Task: Open Card Event Performance Review in Board Business Model Lean Startup Methodology Implementation to Workspace Contract Management and add a team member Softage.2@softage.net, a label Yellow, a checklist Poetry, an attachment from your google drive, a color Yellow and finally, add a card description 'Conduct performance review for team member' and a comment 'Given the potential impact of this task on our team workload, let us ensure that we have the necessary resources and support to execute it effectively.'. Add a start date 'Jan 06, 1900' with a due date 'Jan 13, 1900'
Action: Mouse moved to (71, 278)
Screenshot: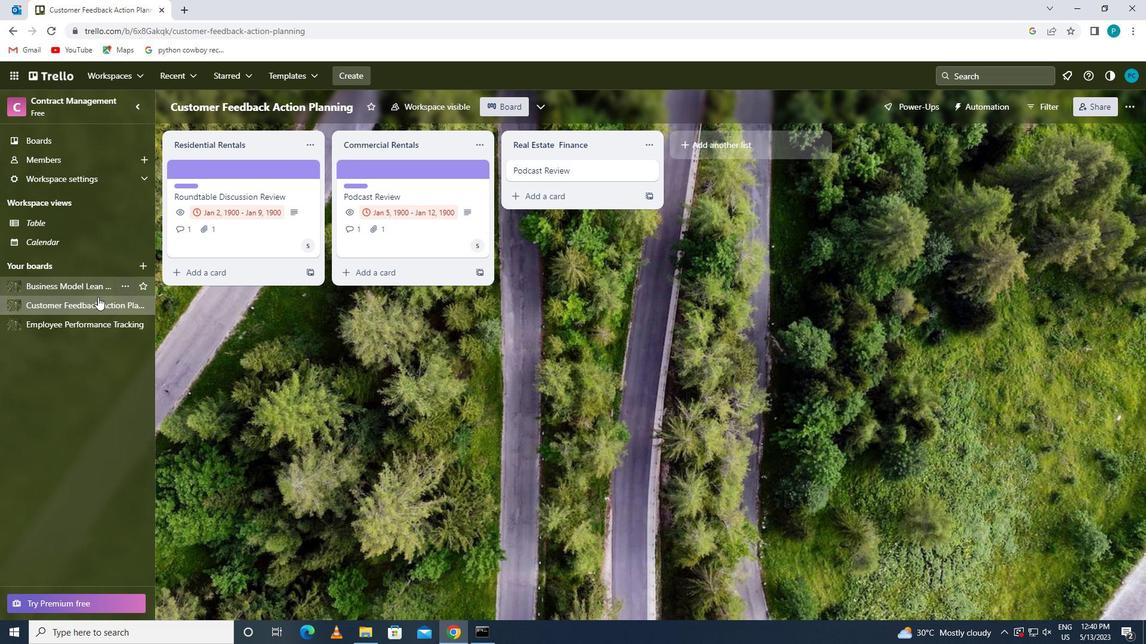 
Action: Mouse pressed left at (71, 278)
Screenshot: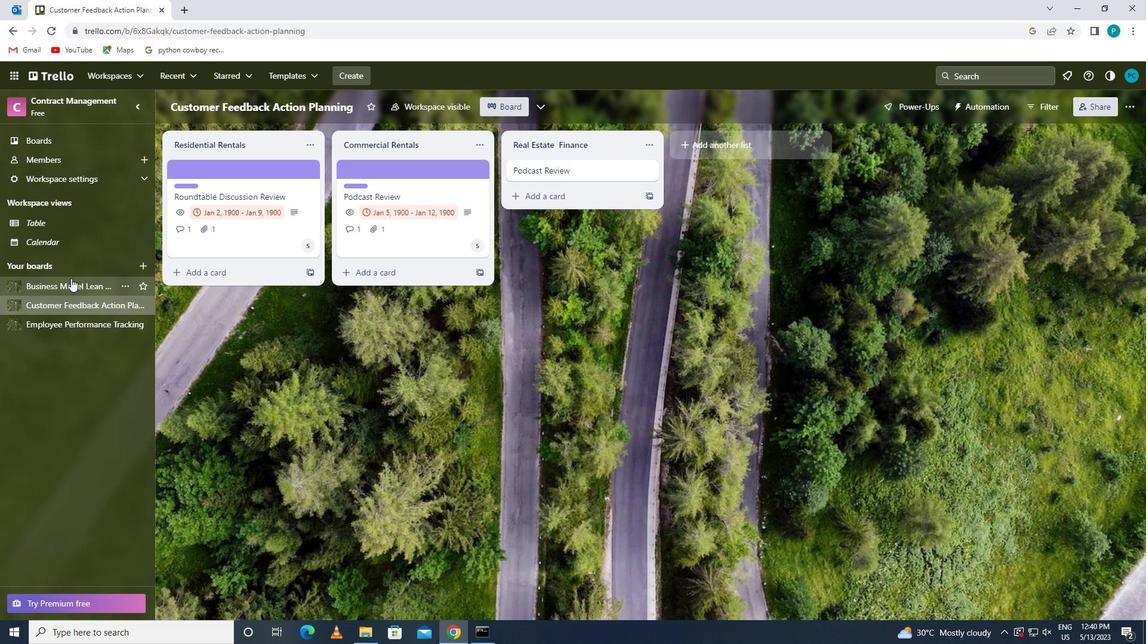 
Action: Mouse moved to (415, 173)
Screenshot: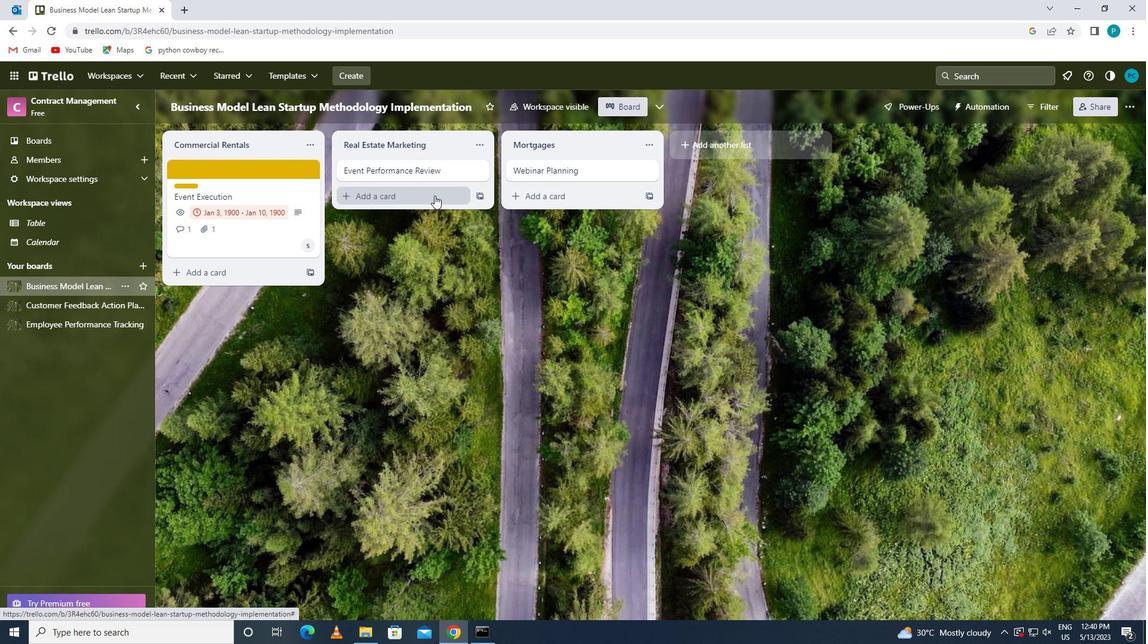 
Action: Mouse pressed left at (415, 173)
Screenshot: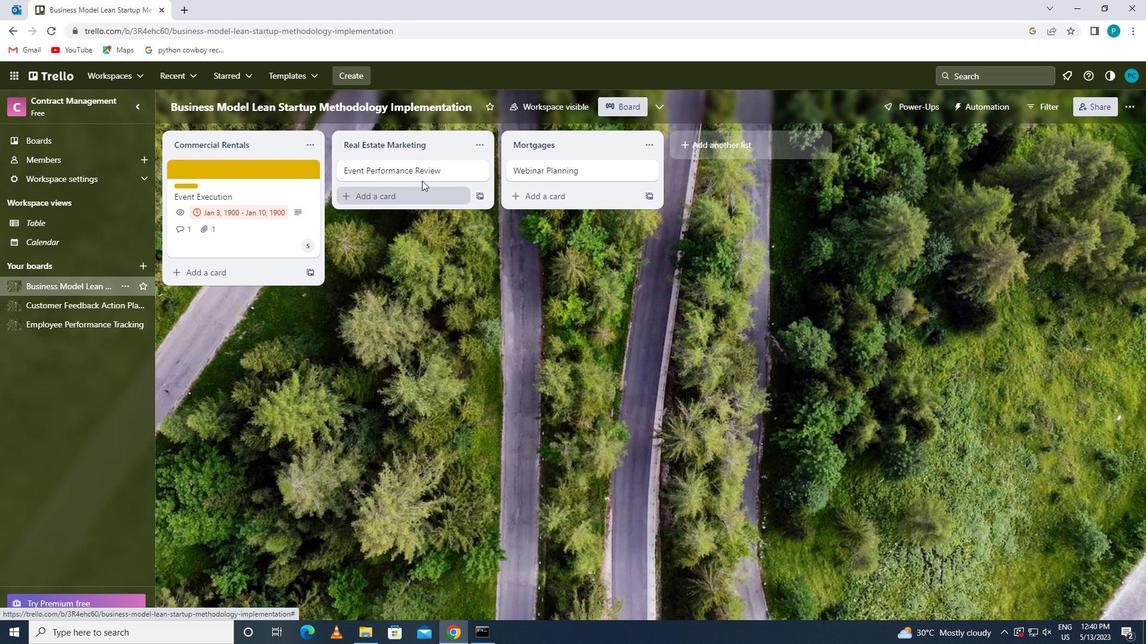 
Action: Mouse moved to (720, 214)
Screenshot: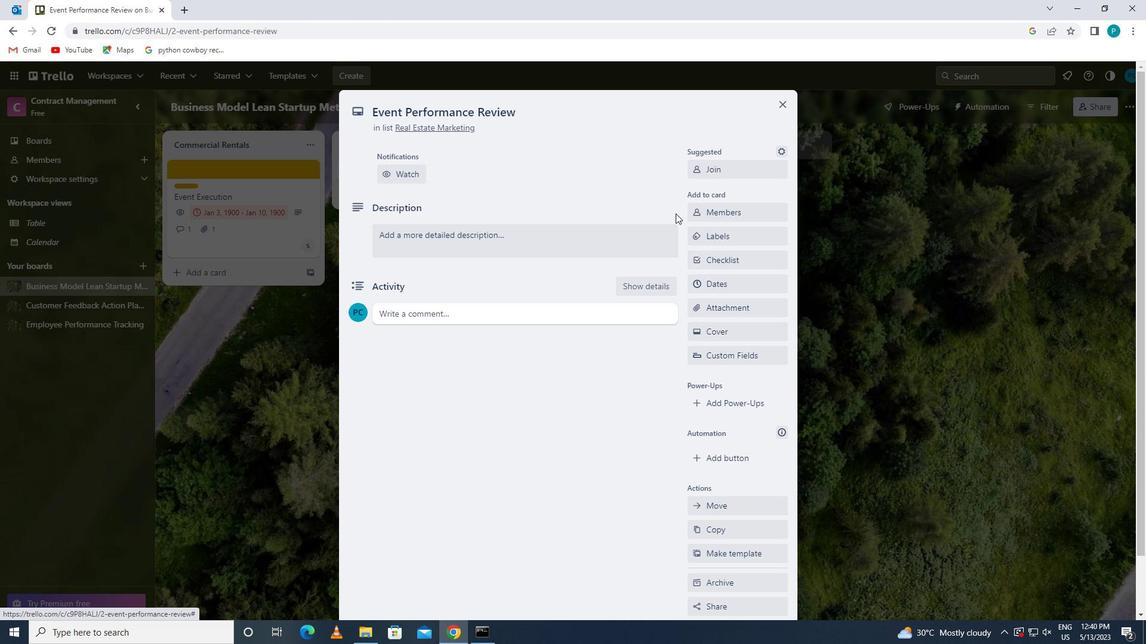 
Action: Mouse pressed left at (720, 214)
Screenshot: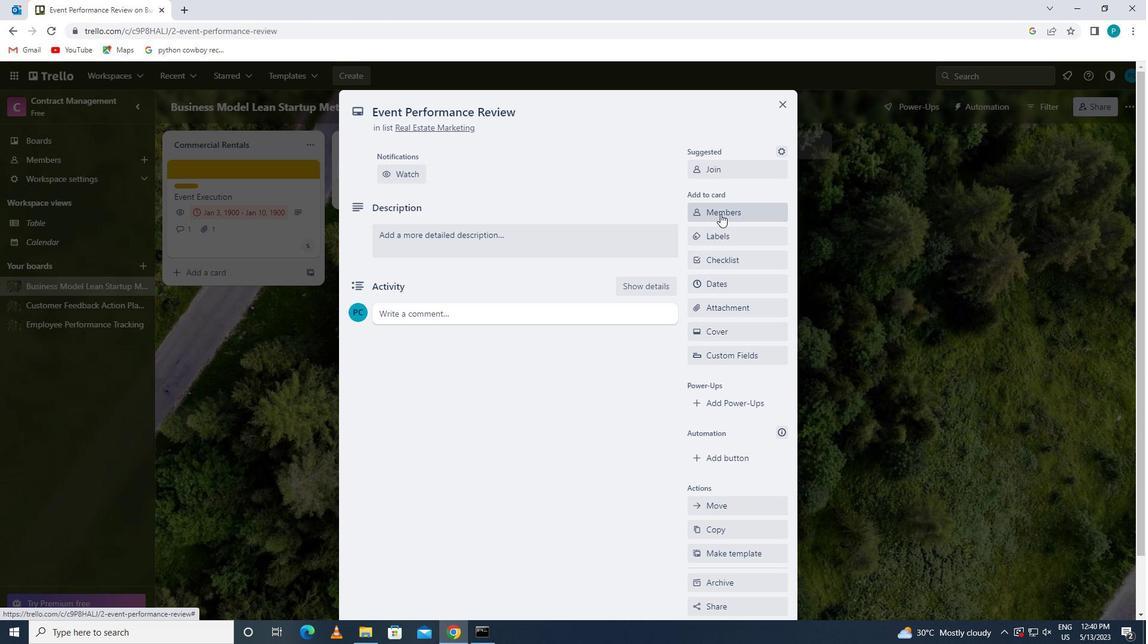 
Action: Key pressed <Key.caps_lock>s<Key.caps_lock>oftage.2
Screenshot: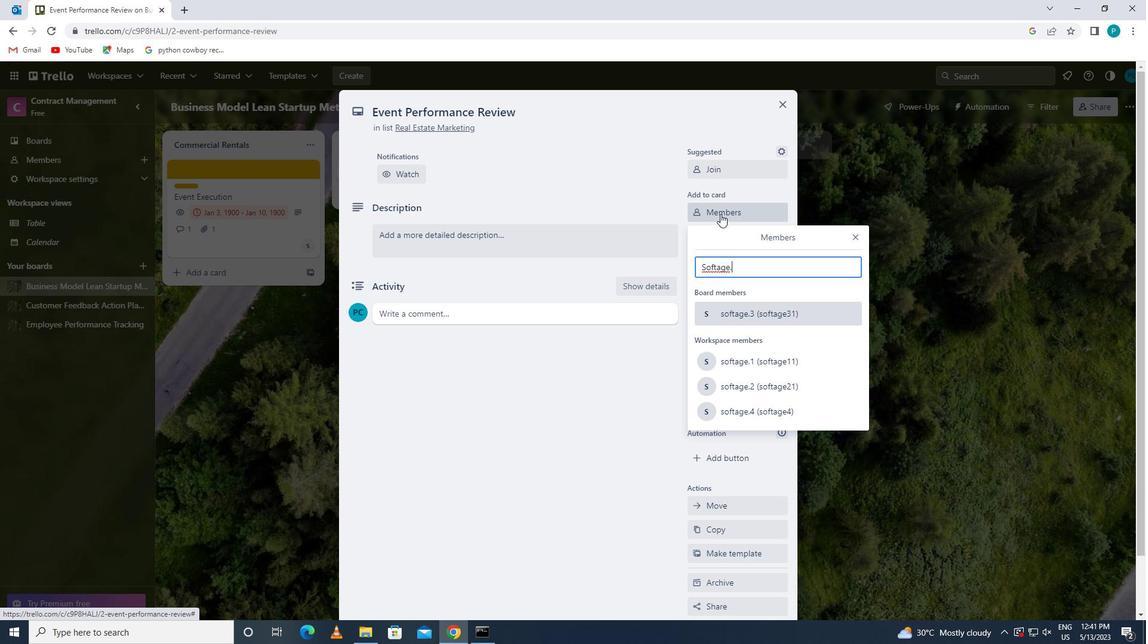 
Action: Mouse moved to (764, 375)
Screenshot: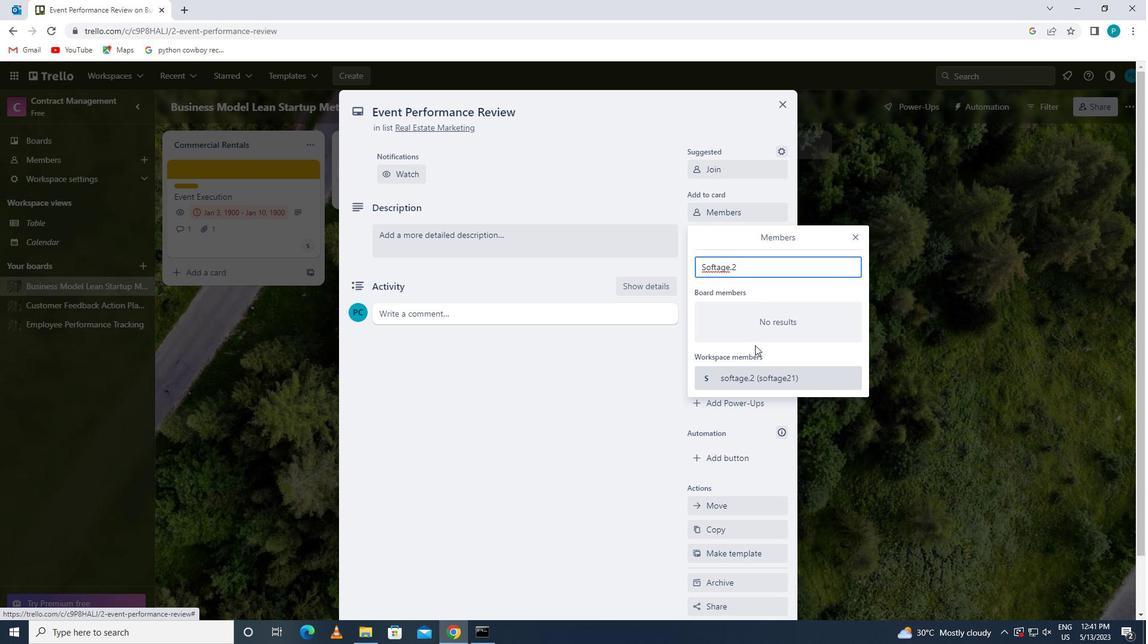 
Action: Mouse pressed left at (764, 375)
Screenshot: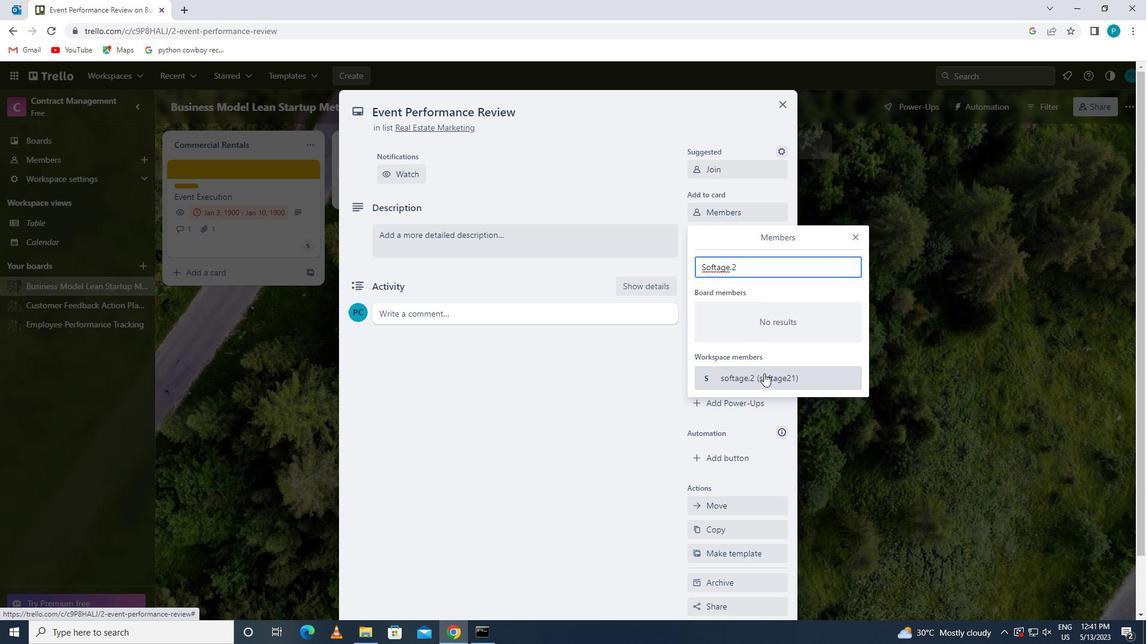 
Action: Mouse moved to (857, 232)
Screenshot: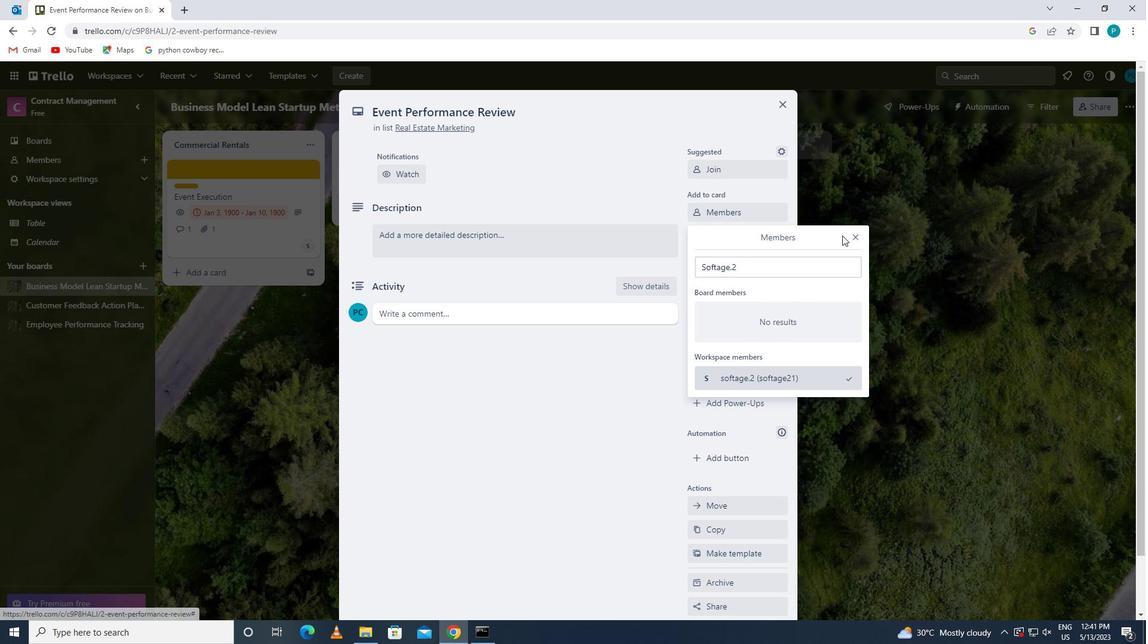 
Action: Mouse pressed left at (857, 232)
Screenshot: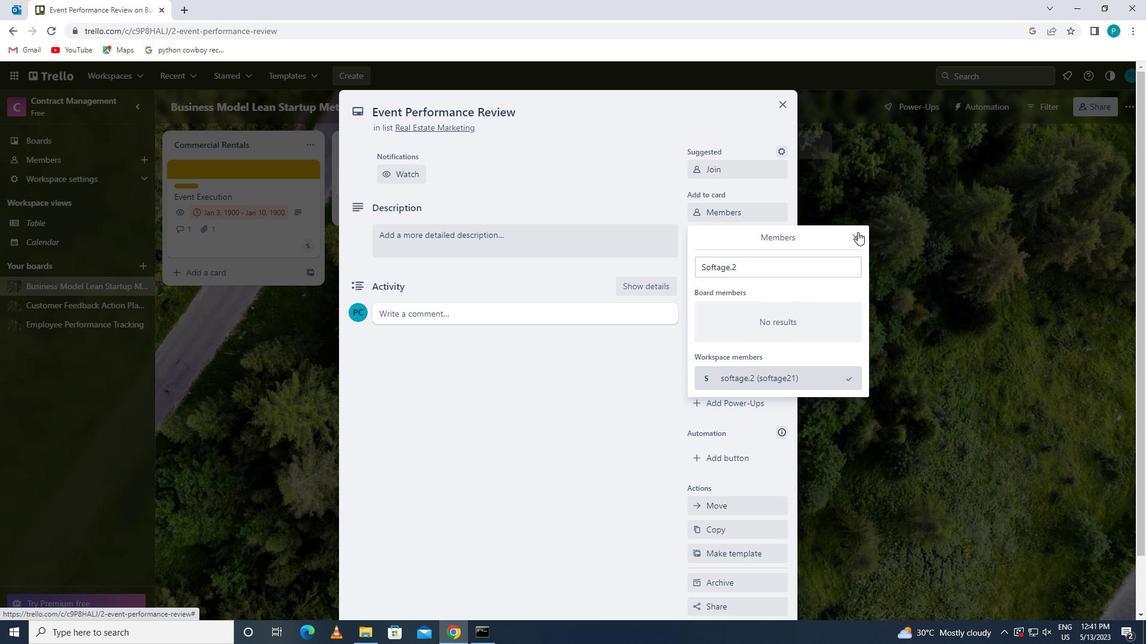 
Action: Mouse moved to (748, 235)
Screenshot: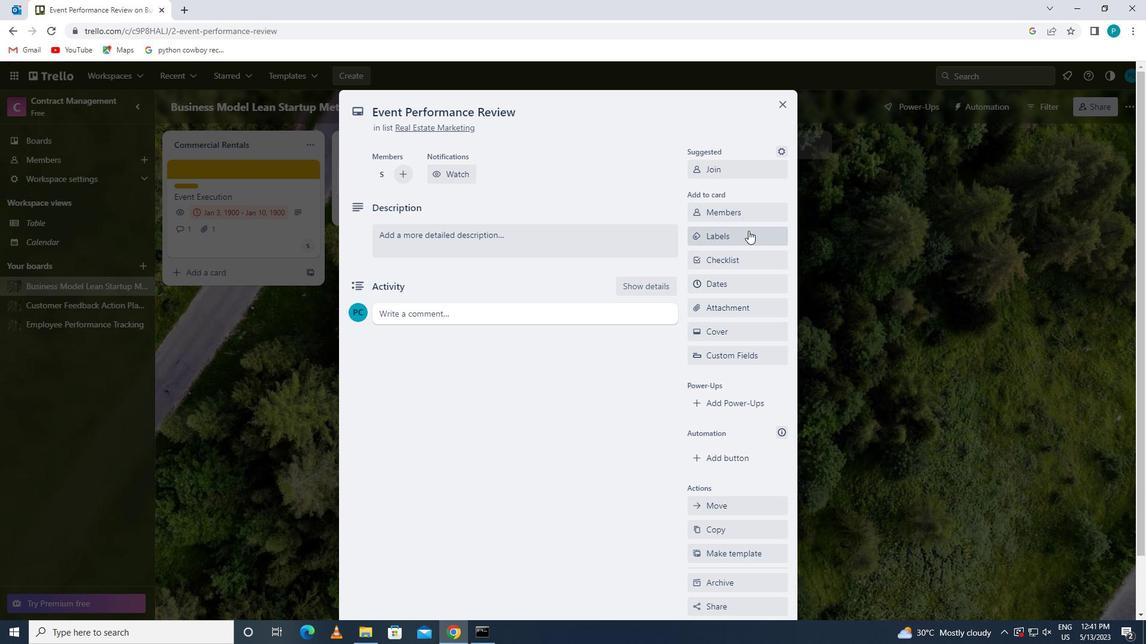 
Action: Mouse pressed left at (748, 235)
Screenshot: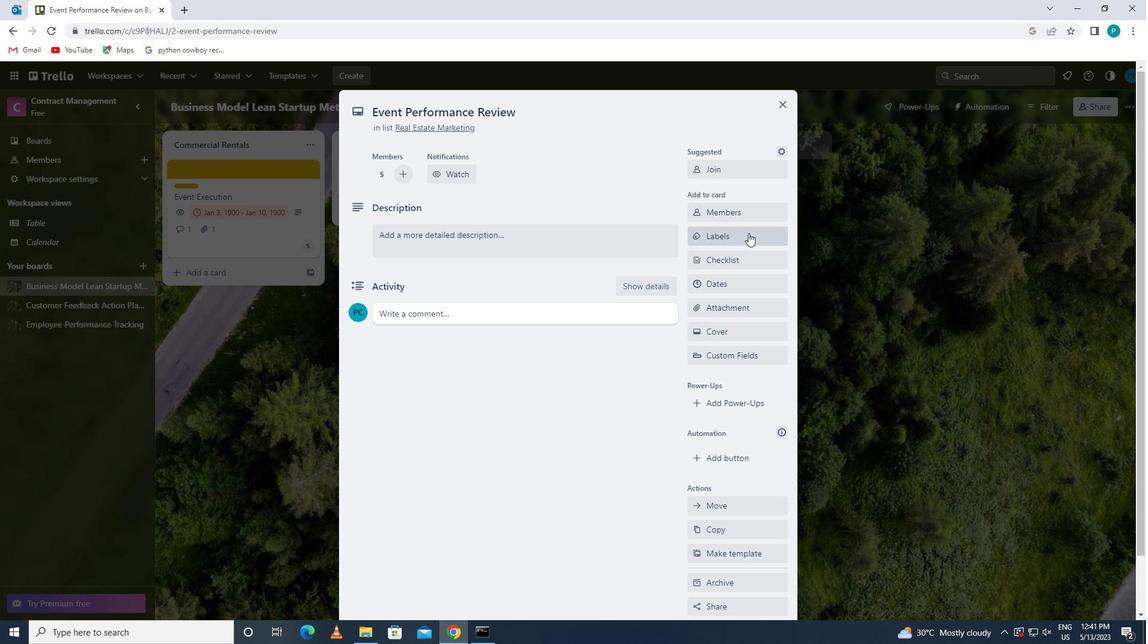 
Action: Mouse moved to (756, 474)
Screenshot: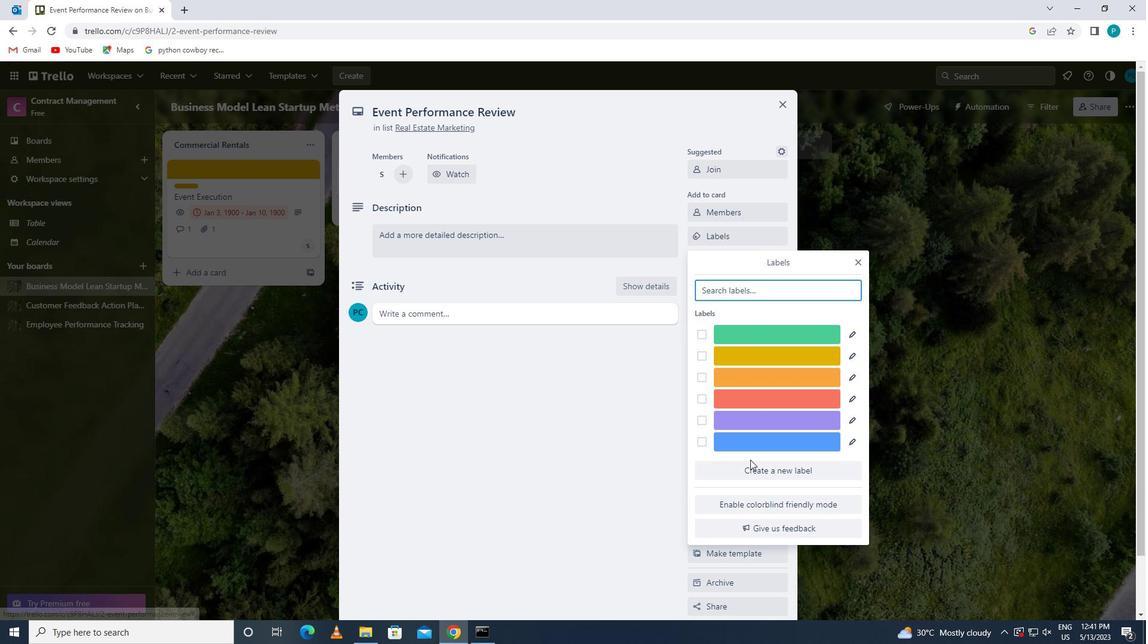 
Action: Mouse pressed left at (756, 474)
Screenshot: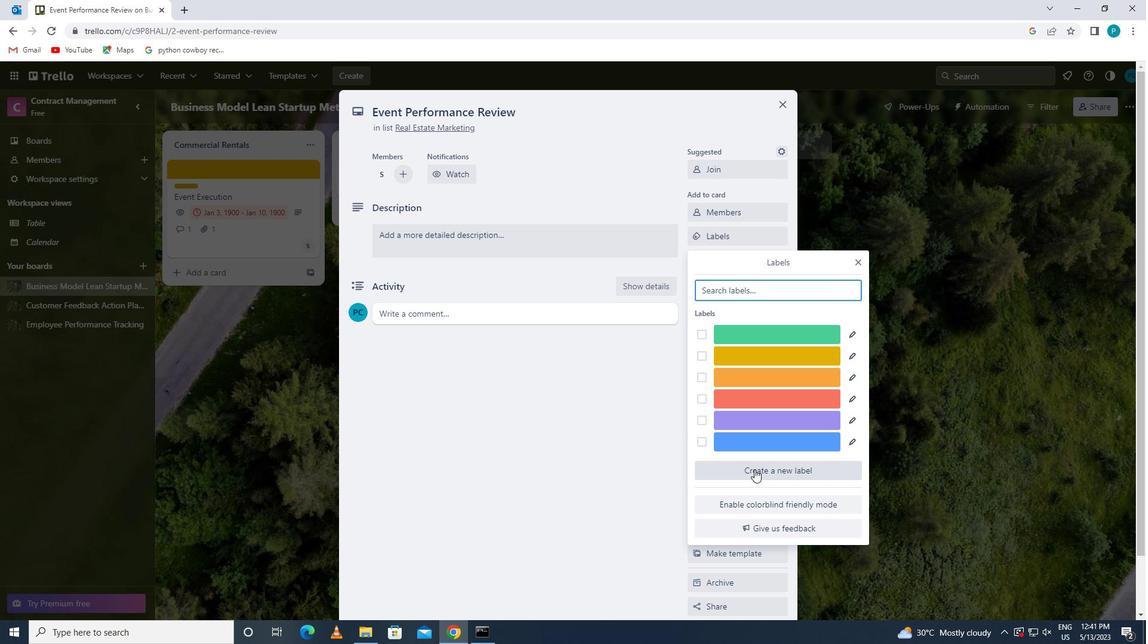 
Action: Mouse moved to (740, 440)
Screenshot: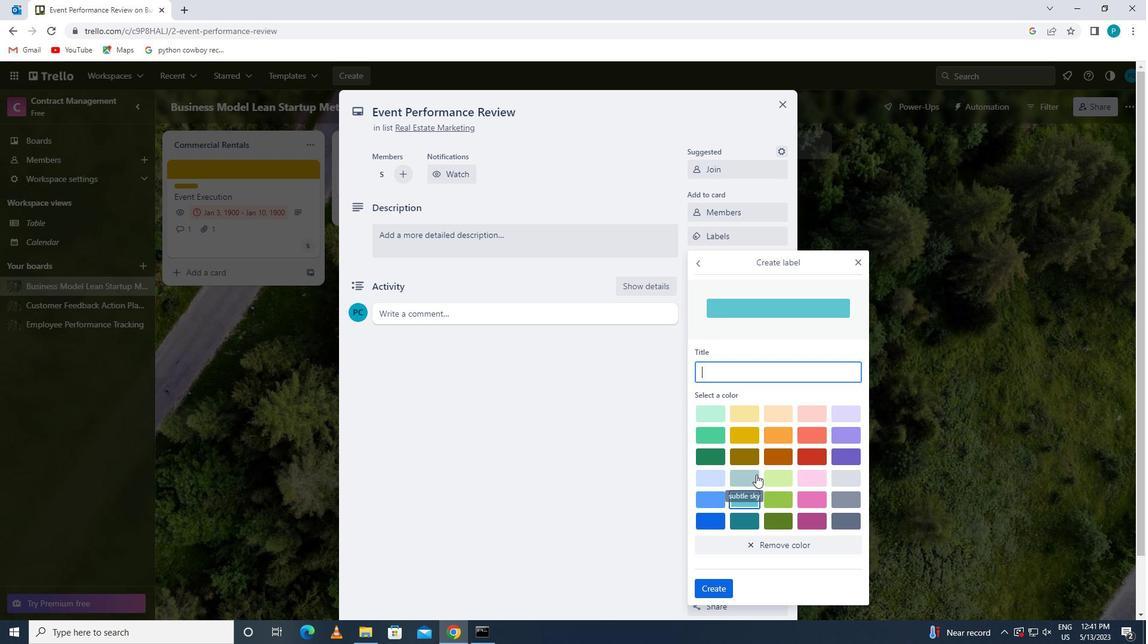 
Action: Mouse pressed left at (740, 440)
Screenshot: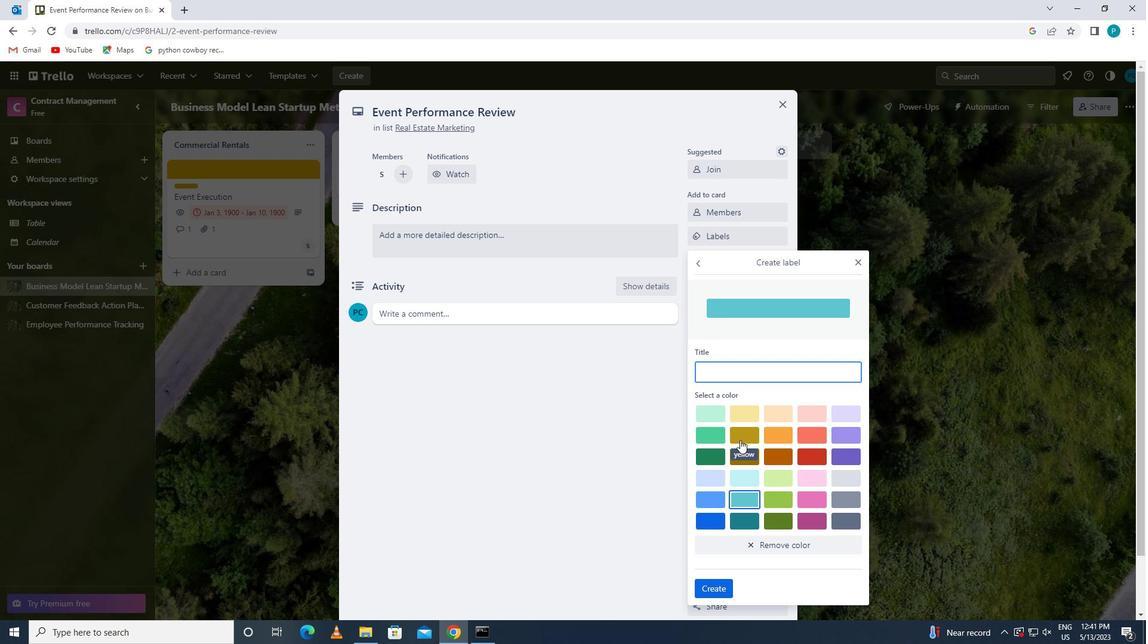 
Action: Mouse moved to (715, 589)
Screenshot: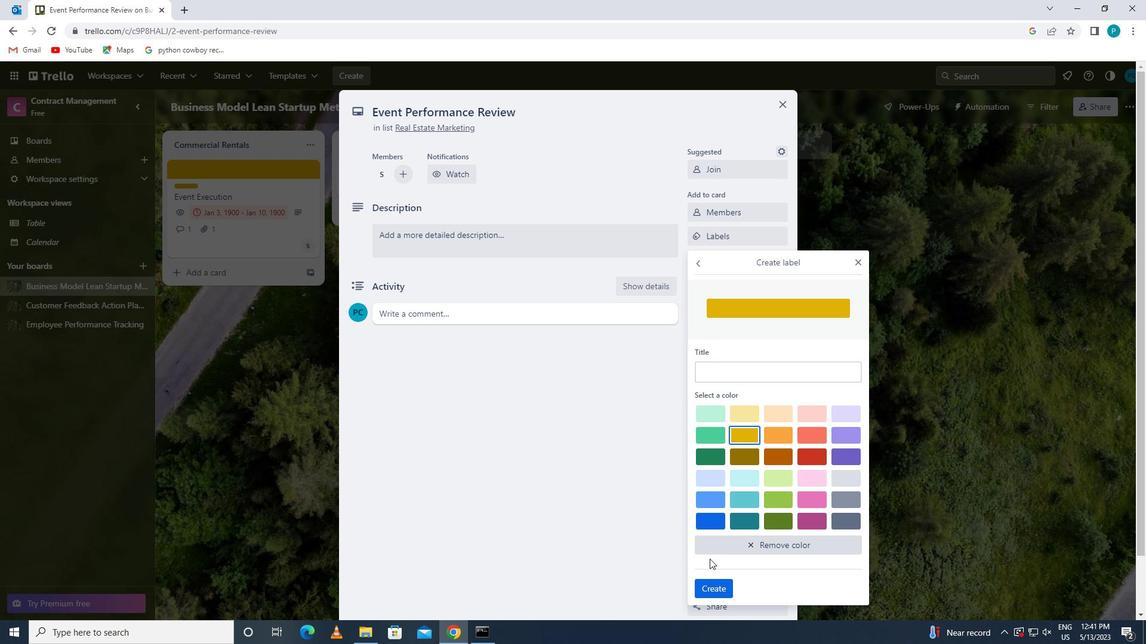 
Action: Mouse pressed left at (715, 589)
Screenshot: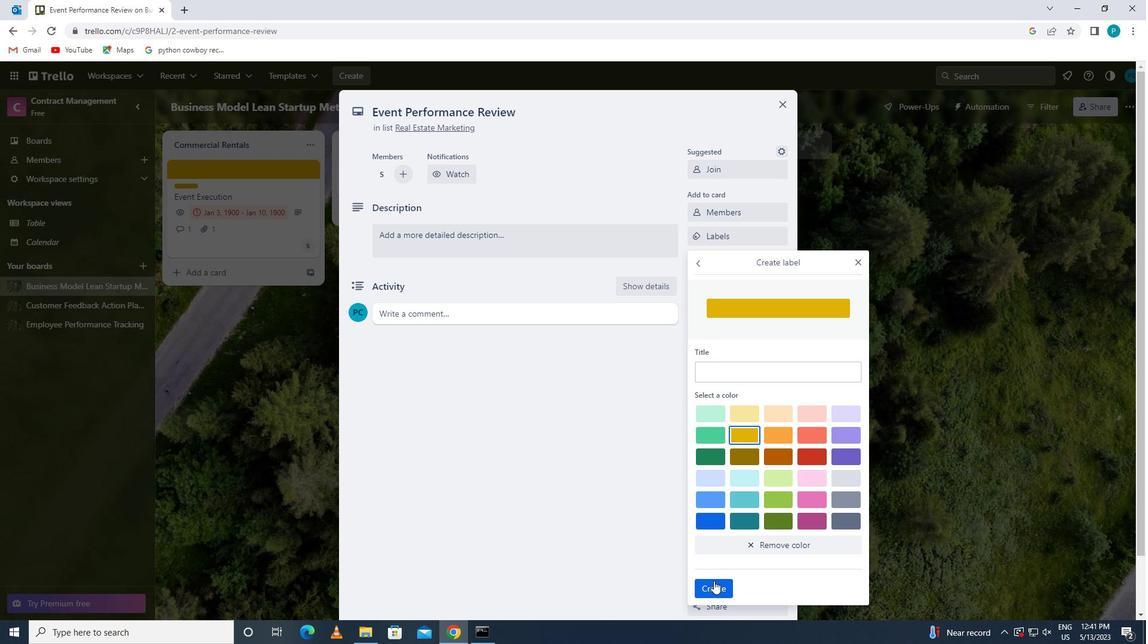 
Action: Mouse moved to (856, 265)
Screenshot: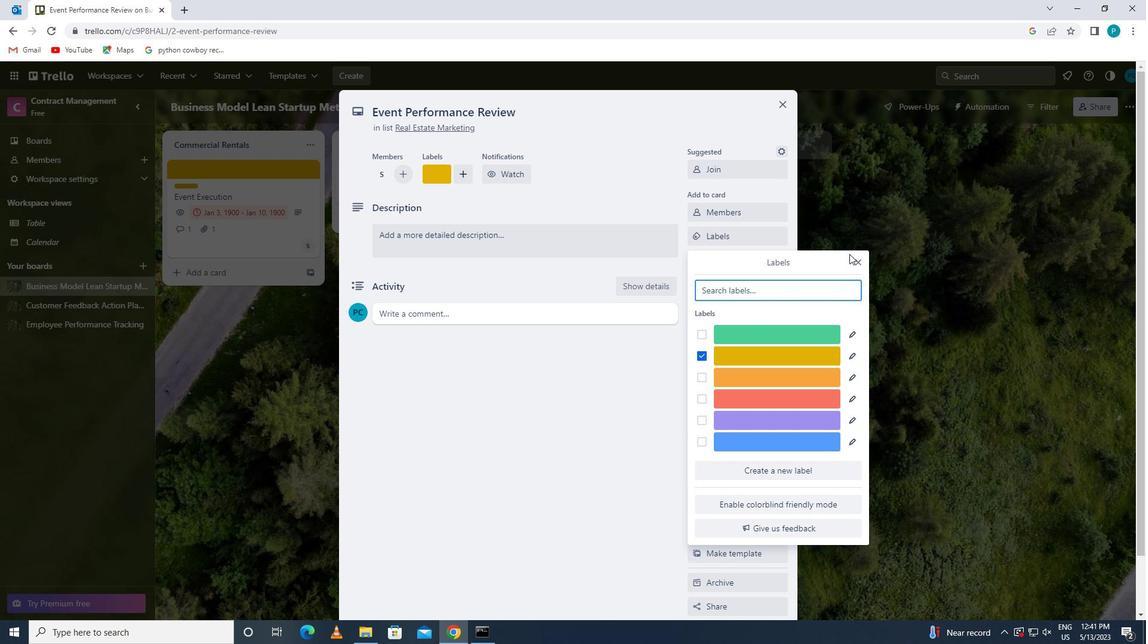 
Action: Mouse pressed left at (856, 265)
Screenshot: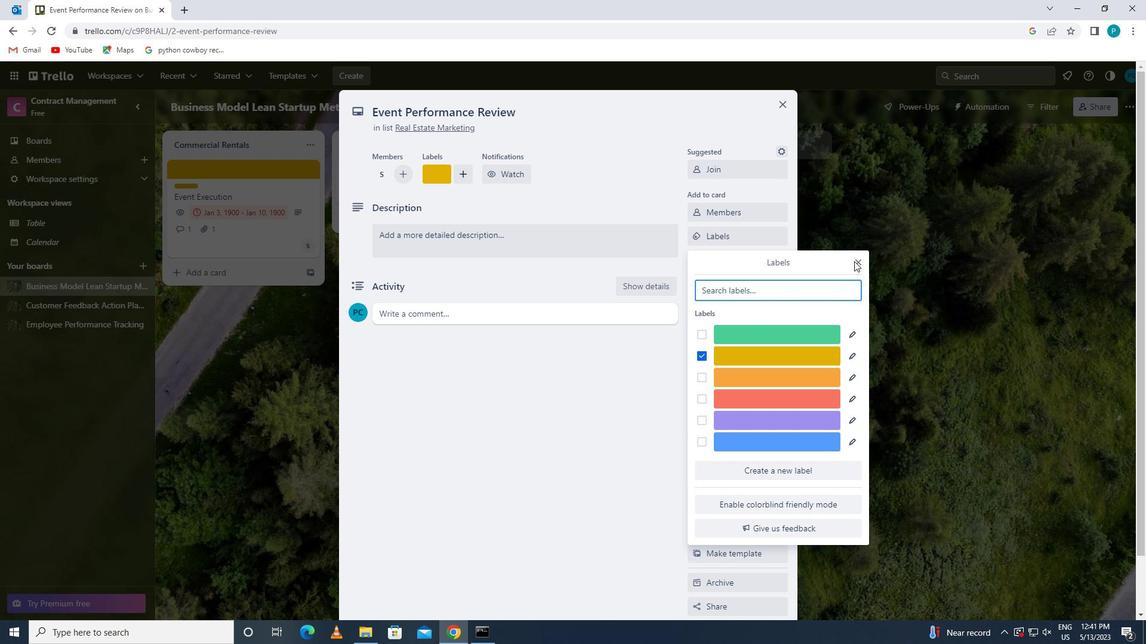 
Action: Mouse moved to (772, 257)
Screenshot: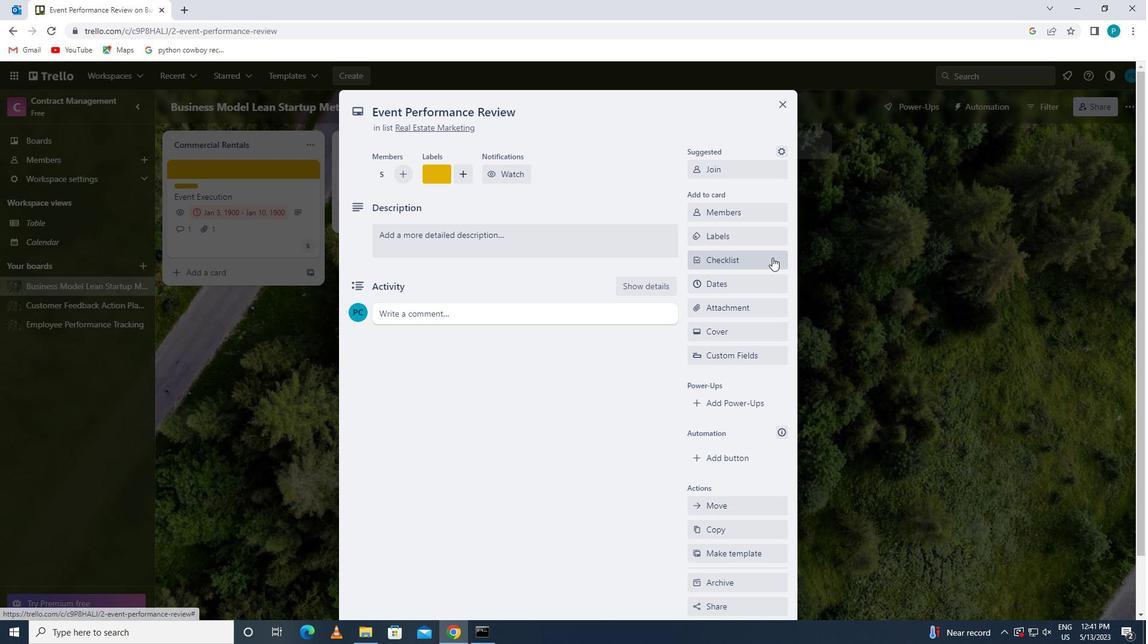 
Action: Mouse pressed left at (772, 257)
Screenshot: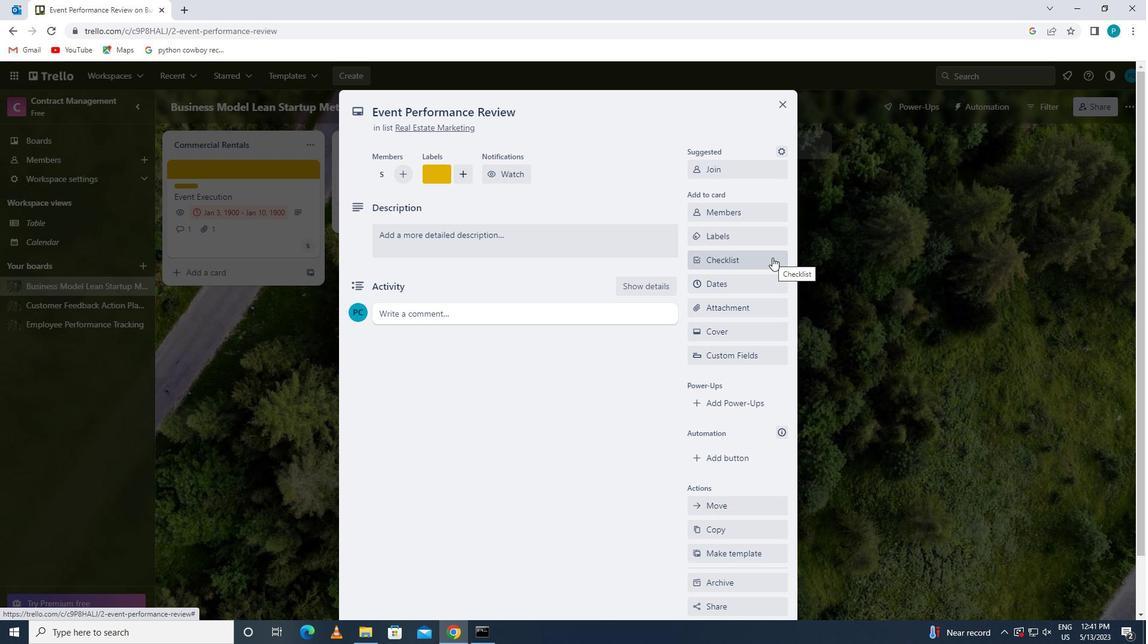 
Action: Key pressed <Key.caps_lock>p<Key.caps_lock>e<Key.backspace>oetry
Screenshot: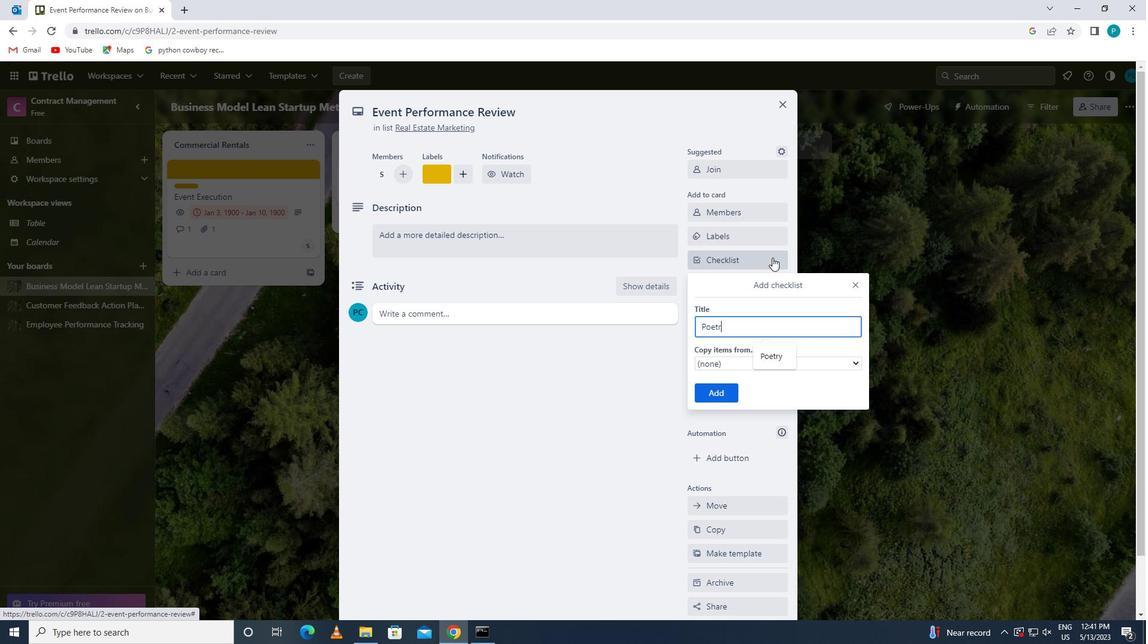 
Action: Mouse moved to (727, 385)
Screenshot: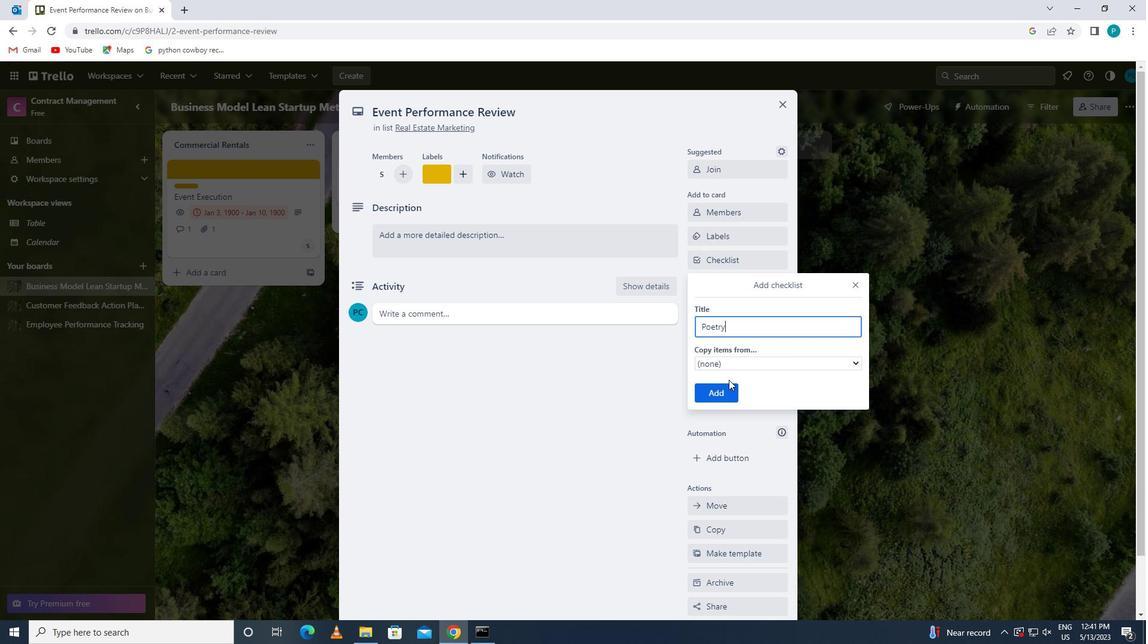 
Action: Mouse pressed left at (727, 385)
Screenshot: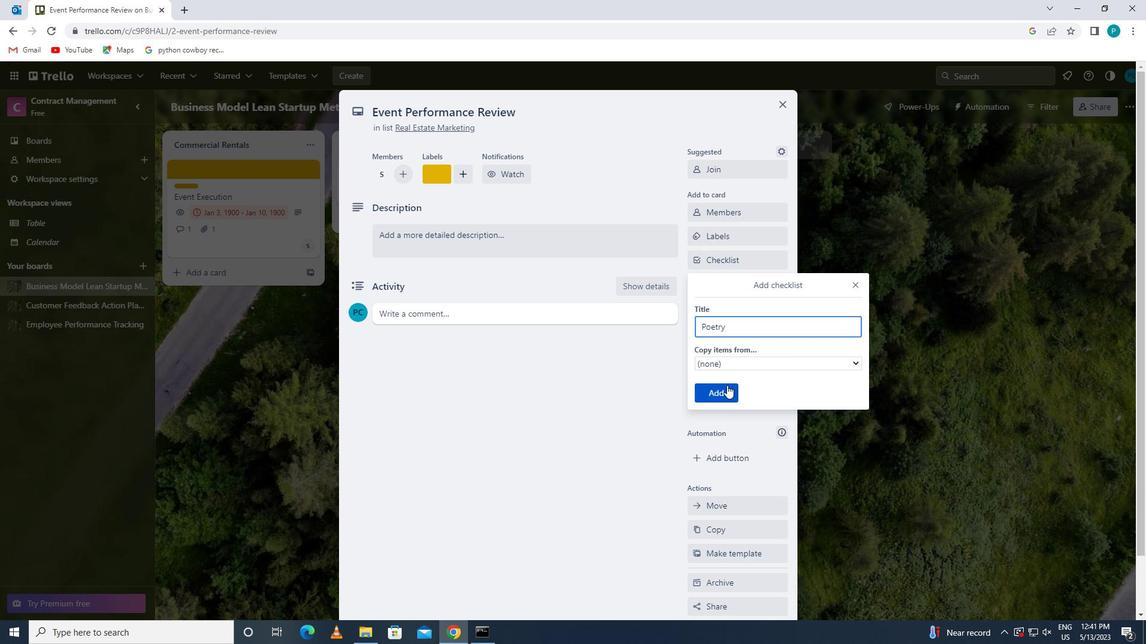 
Action: Mouse moved to (739, 315)
Screenshot: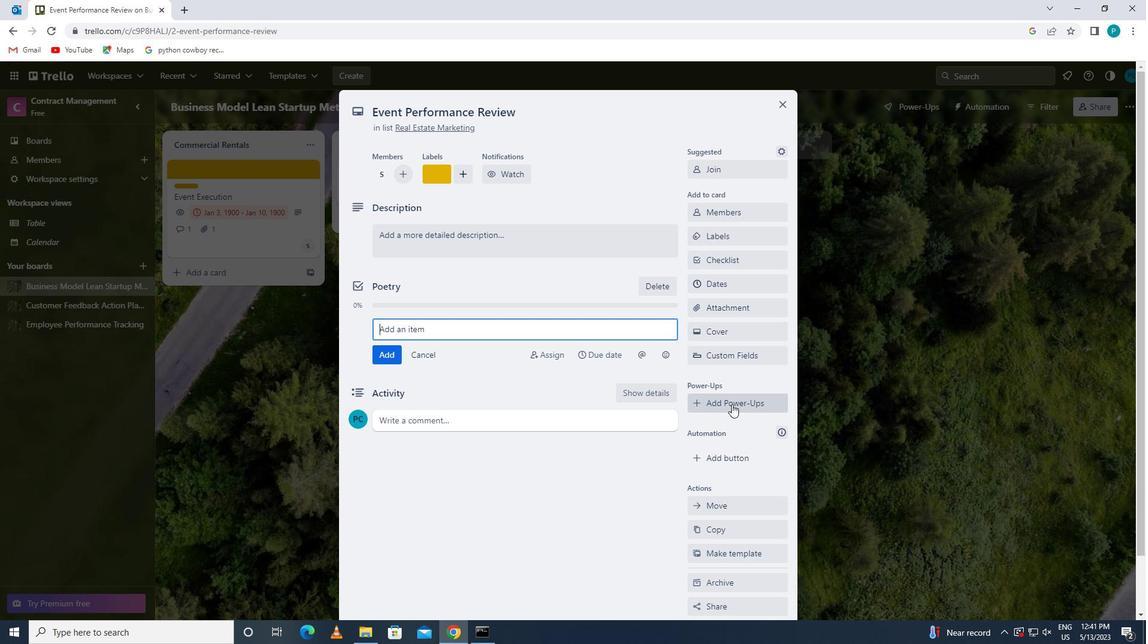 
Action: Mouse pressed left at (739, 315)
Screenshot: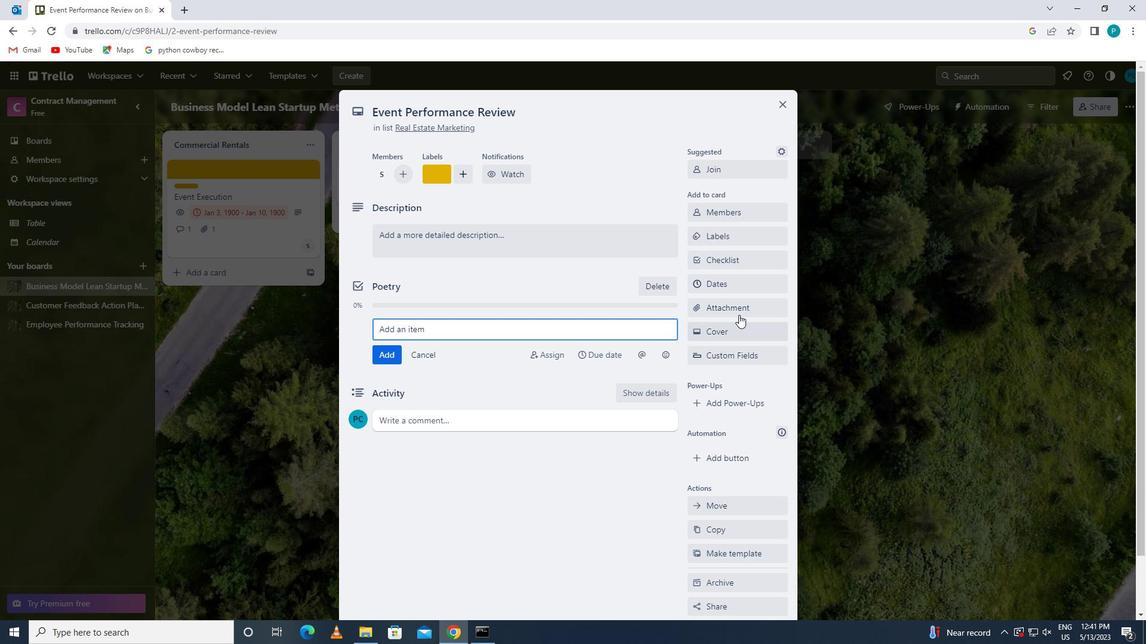 
Action: Mouse moved to (744, 401)
Screenshot: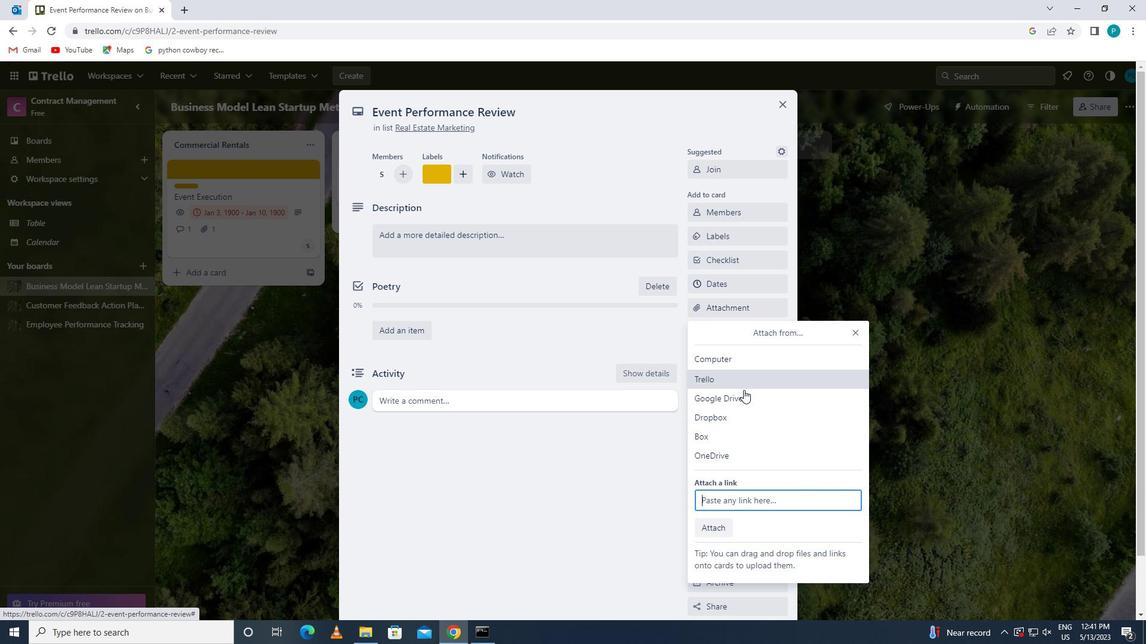 
Action: Mouse pressed left at (744, 401)
Screenshot: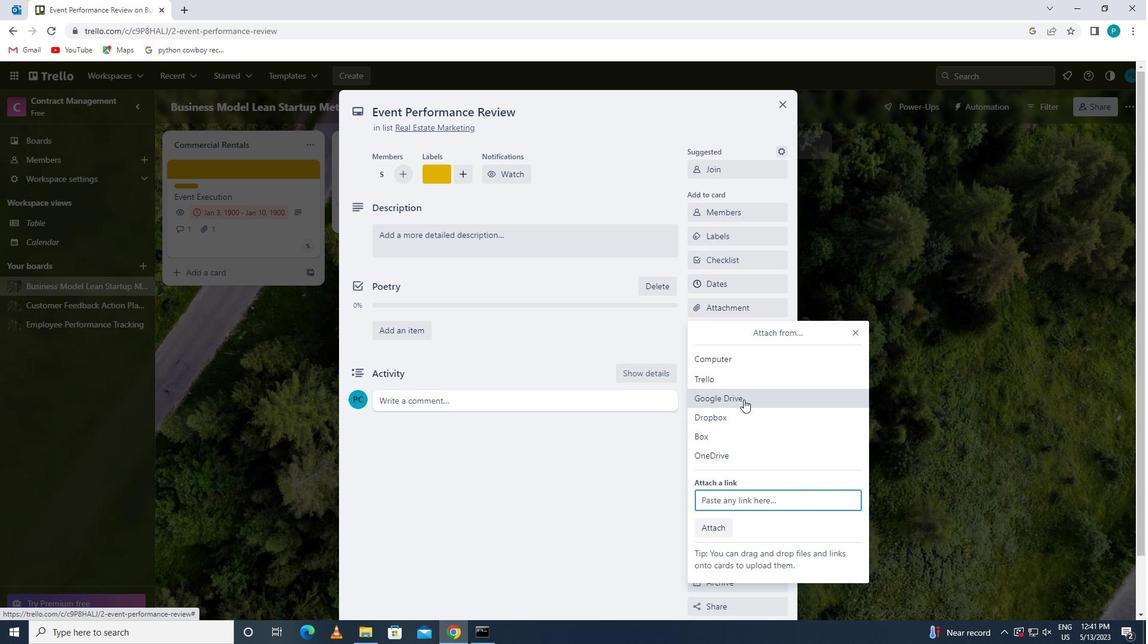 
Action: Mouse moved to (331, 302)
Screenshot: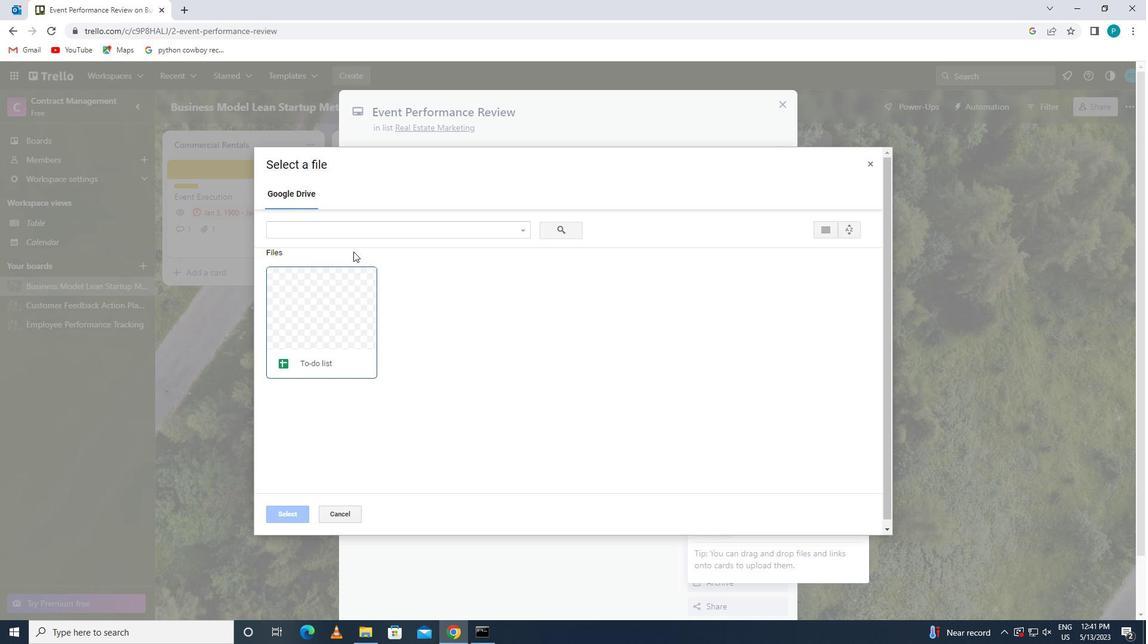 
Action: Mouse pressed left at (331, 302)
Screenshot: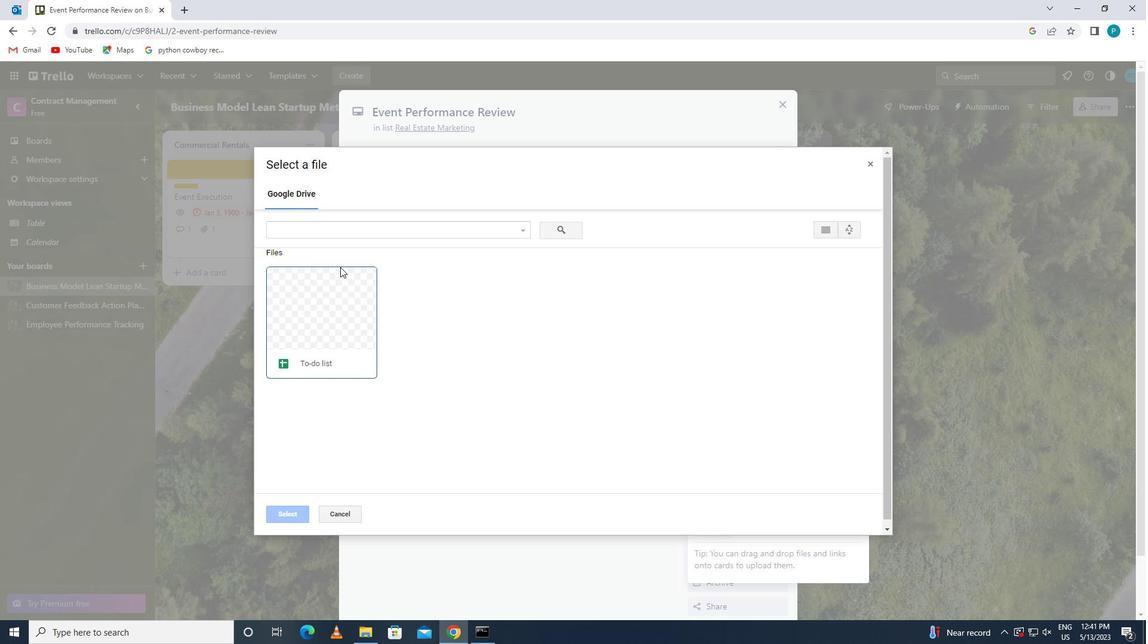 
Action: Mouse moved to (289, 511)
Screenshot: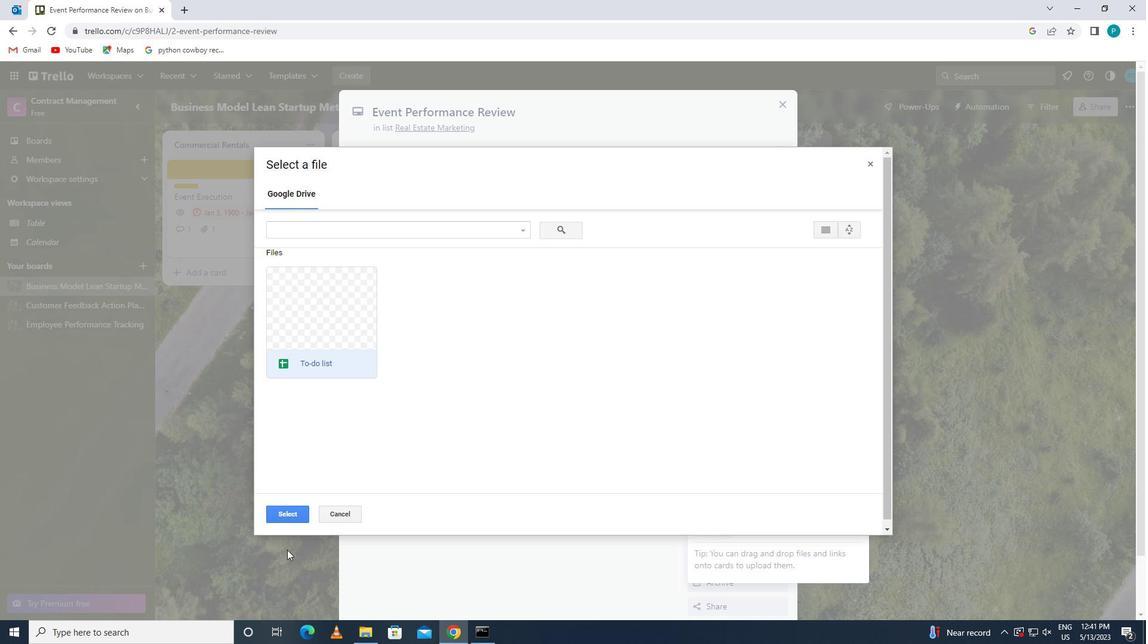 
Action: Mouse pressed left at (289, 511)
Screenshot: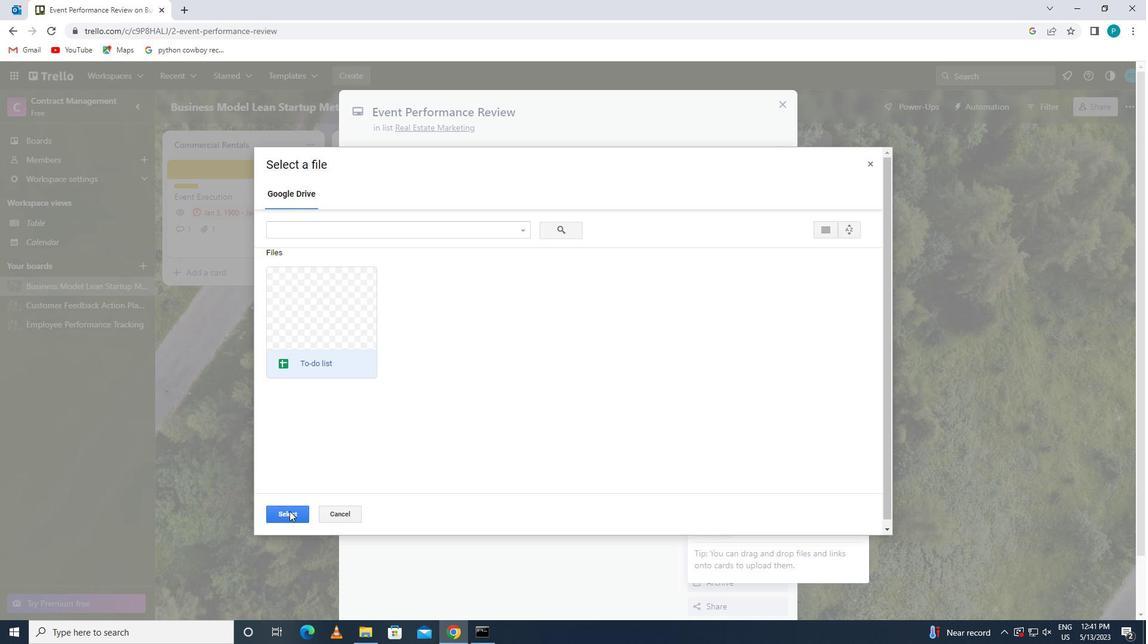 
Action: Mouse moved to (704, 332)
Screenshot: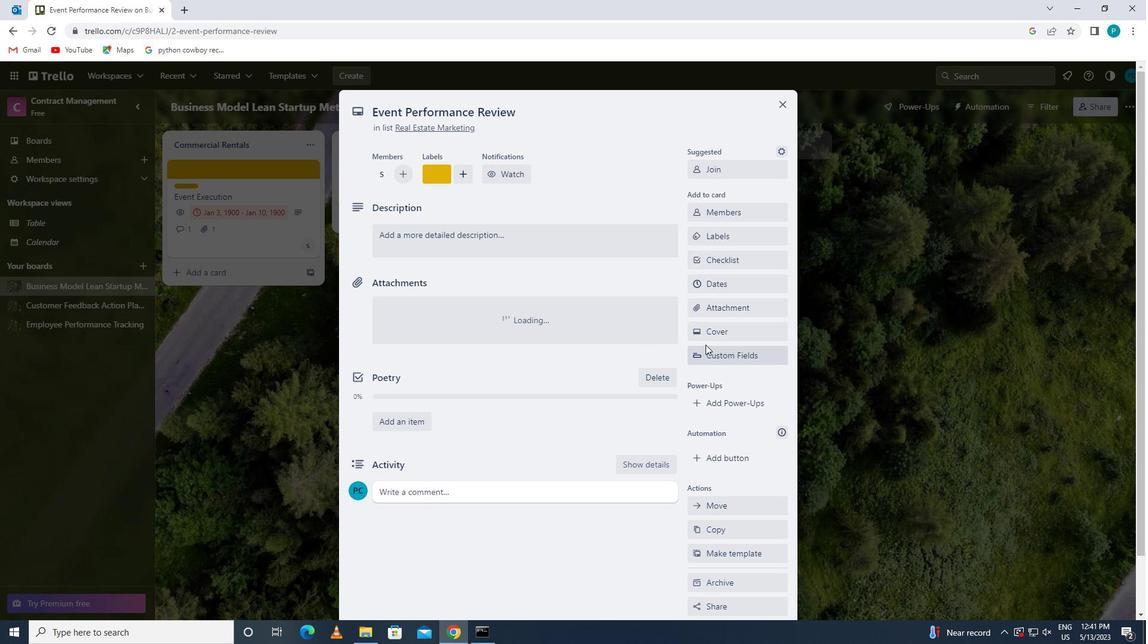 
Action: Mouse pressed left at (704, 332)
Screenshot: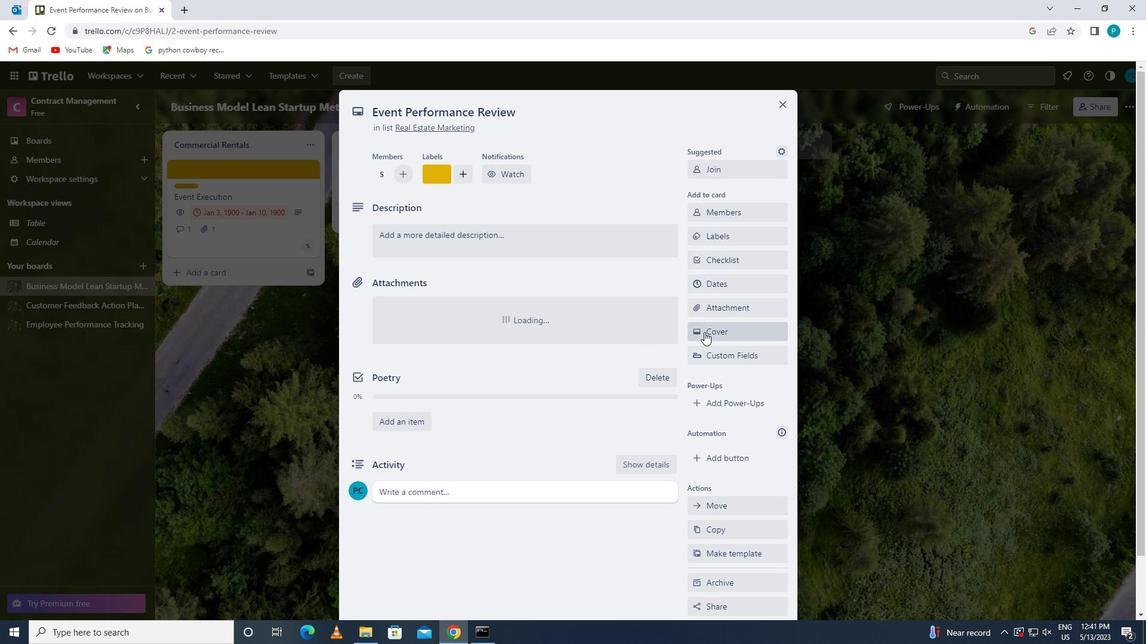 
Action: Mouse moved to (741, 374)
Screenshot: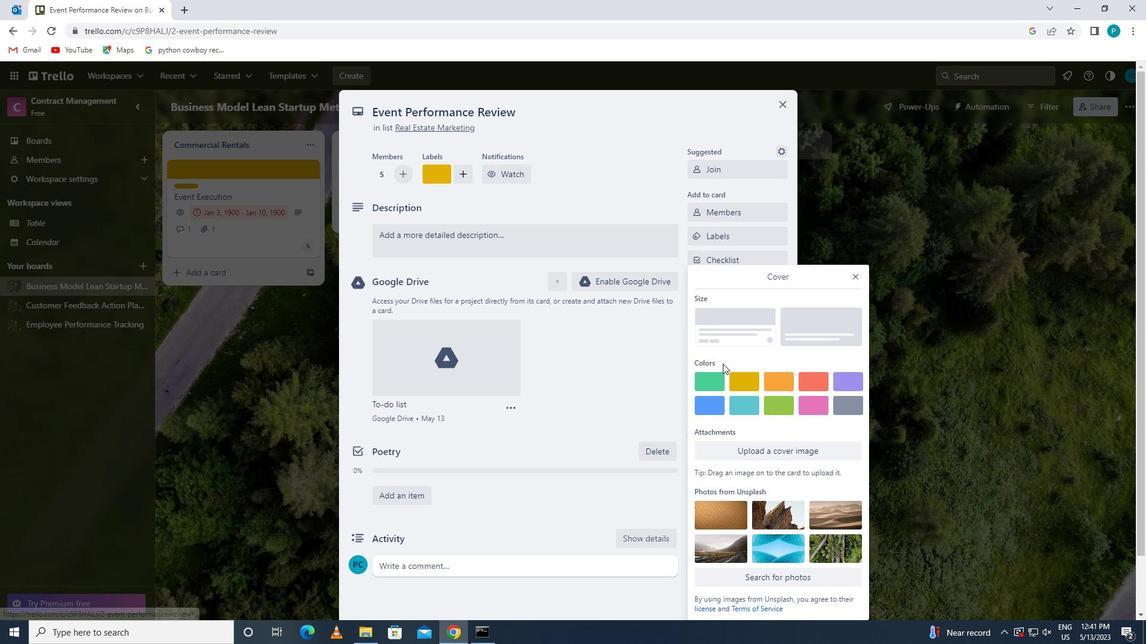 
Action: Mouse pressed left at (741, 374)
Screenshot: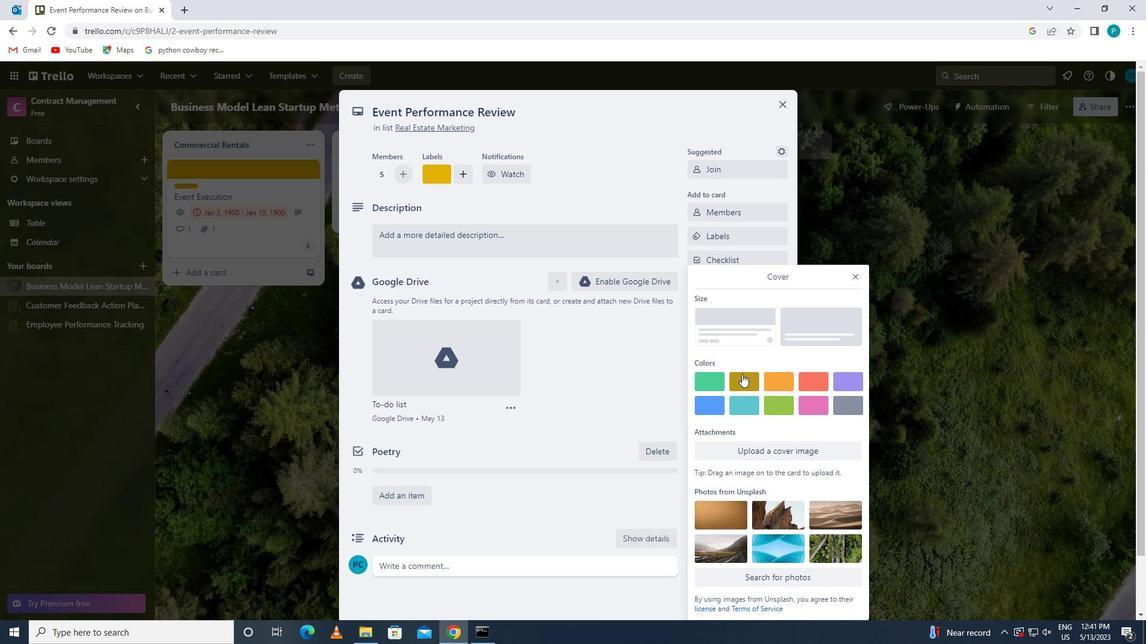 
Action: Mouse moved to (854, 254)
Screenshot: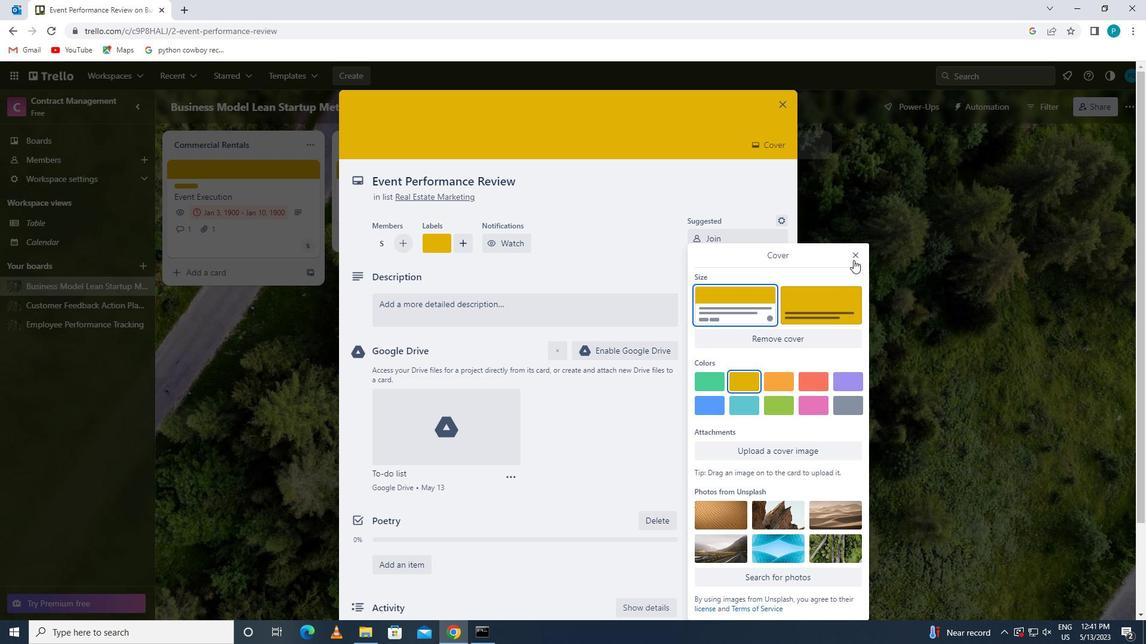 
Action: Mouse pressed left at (854, 254)
Screenshot: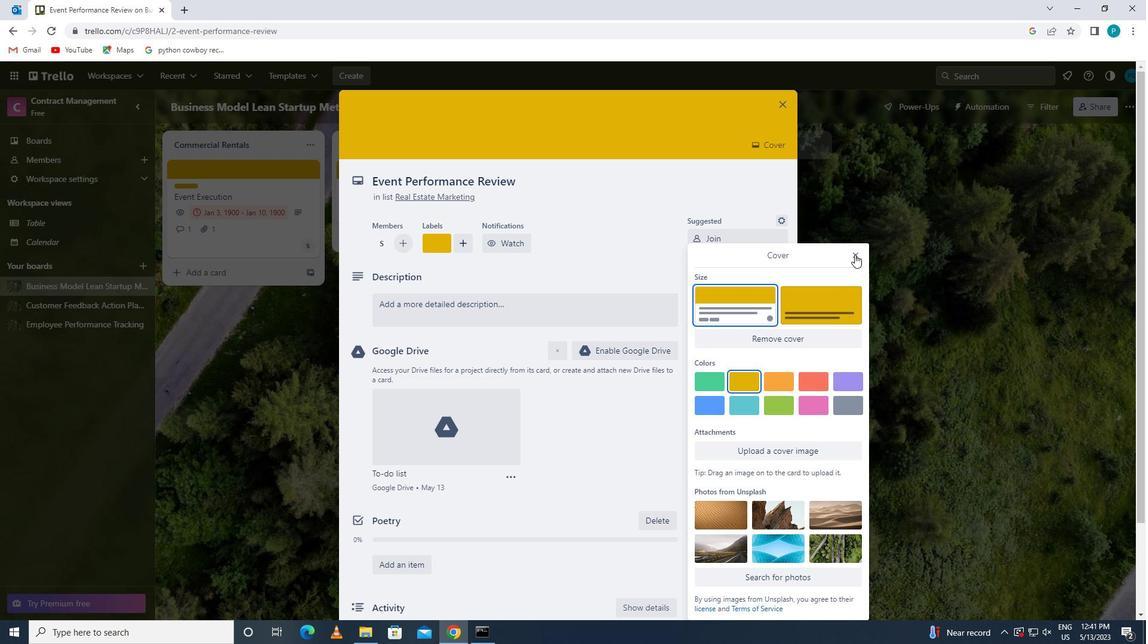
Action: Mouse moved to (557, 319)
Screenshot: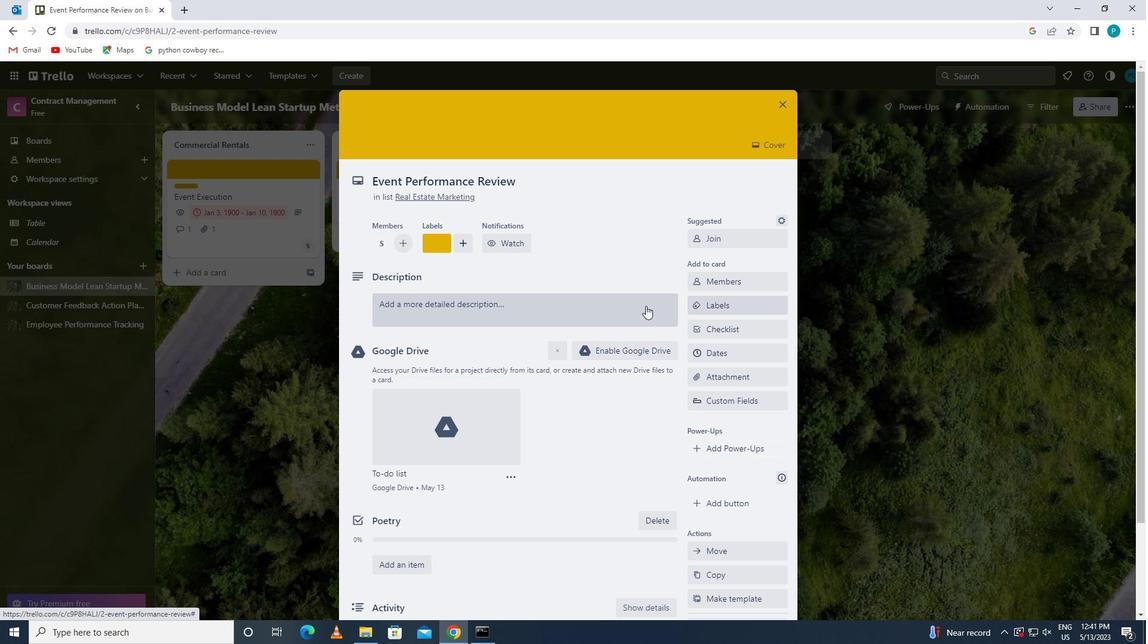 
Action: Mouse pressed left at (557, 319)
Screenshot: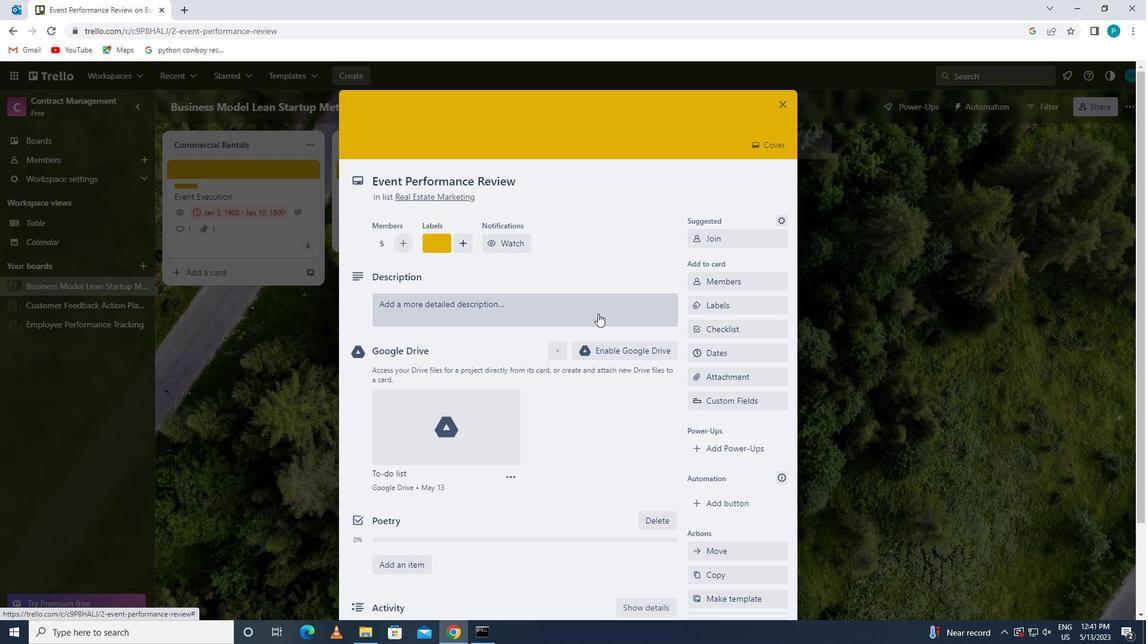 
Action: Key pressed <Key.caps_lock>c<Key.caps_lock>onduct<Key.space>performance<Key.space>review<Key.space>for<Key.space>team<Key.space>member
Screenshot: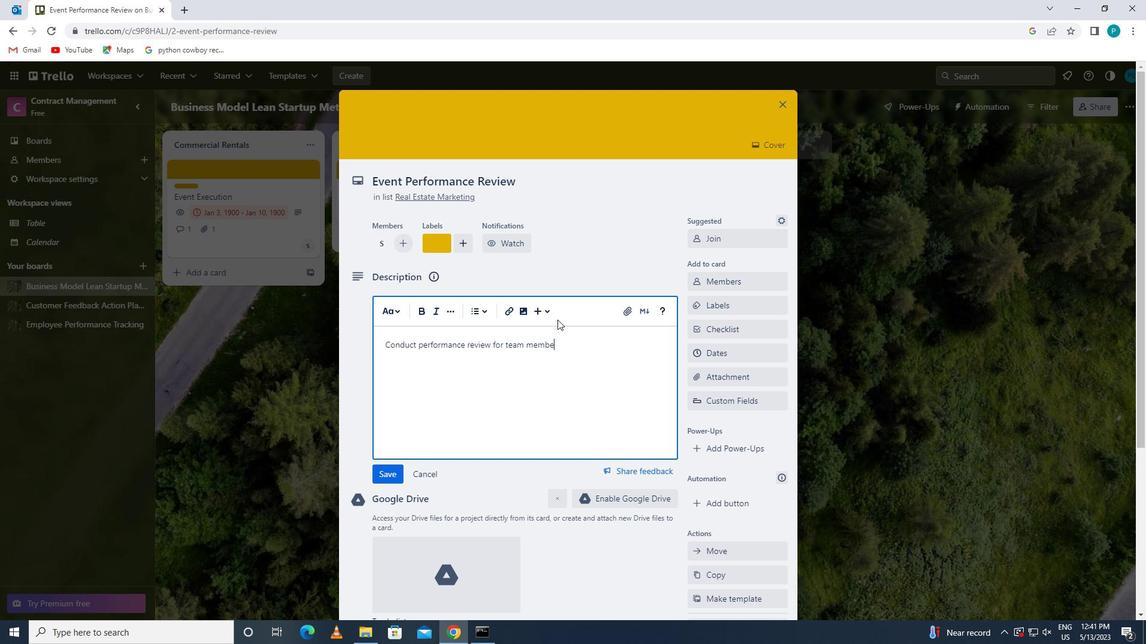 
Action: Mouse moved to (392, 473)
Screenshot: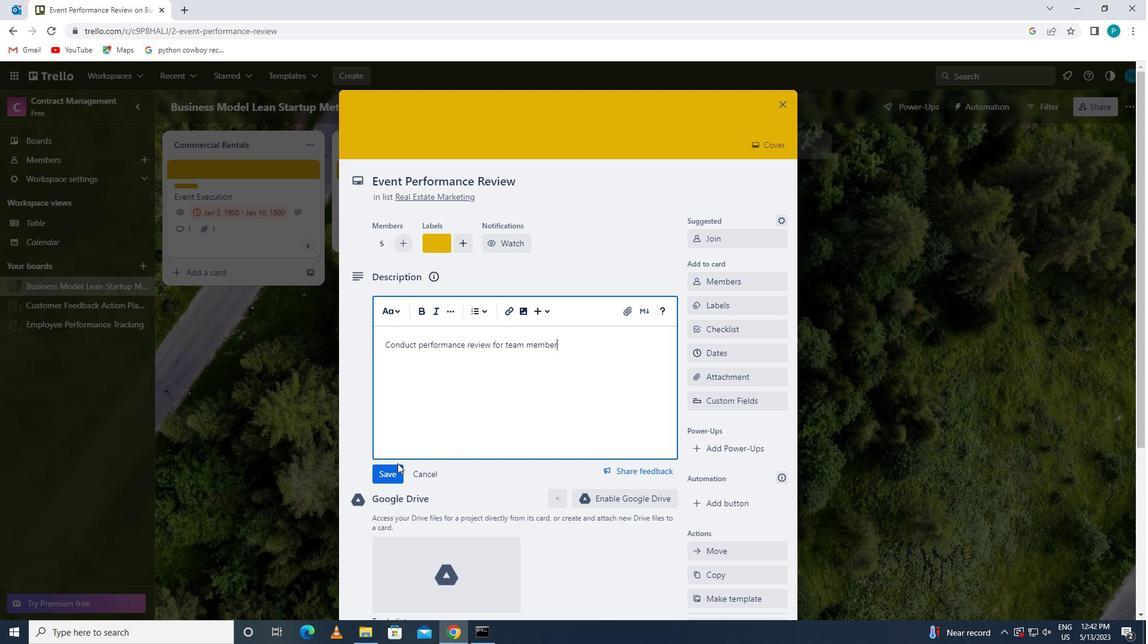 
Action: Mouse pressed left at (392, 473)
Screenshot: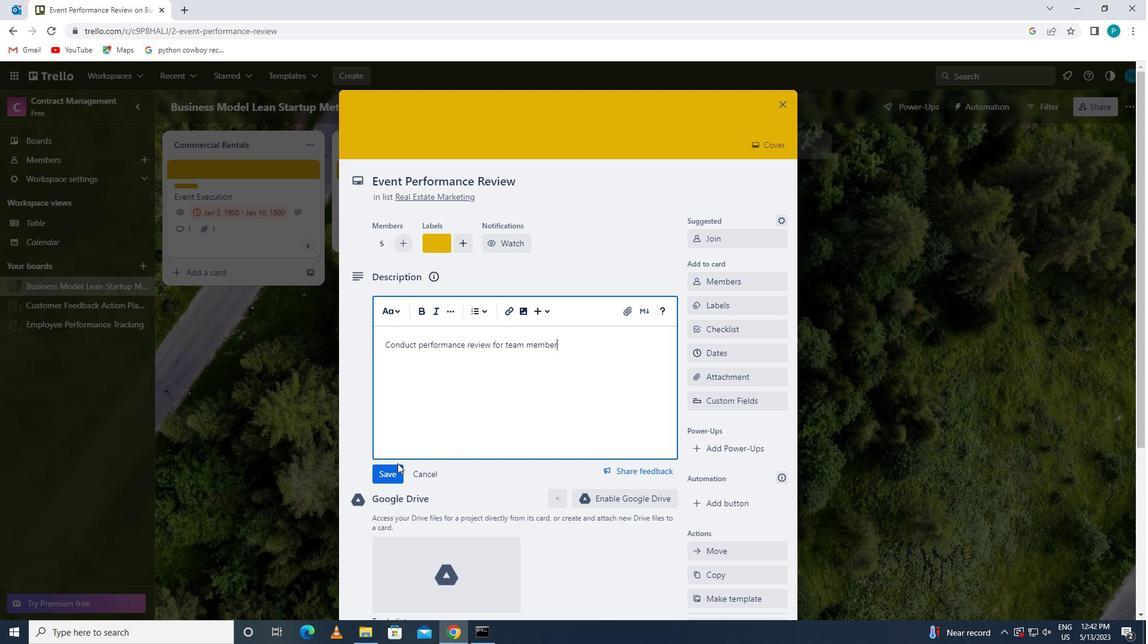 
Action: Mouse scrolled (392, 472) with delta (0, 0)
Screenshot: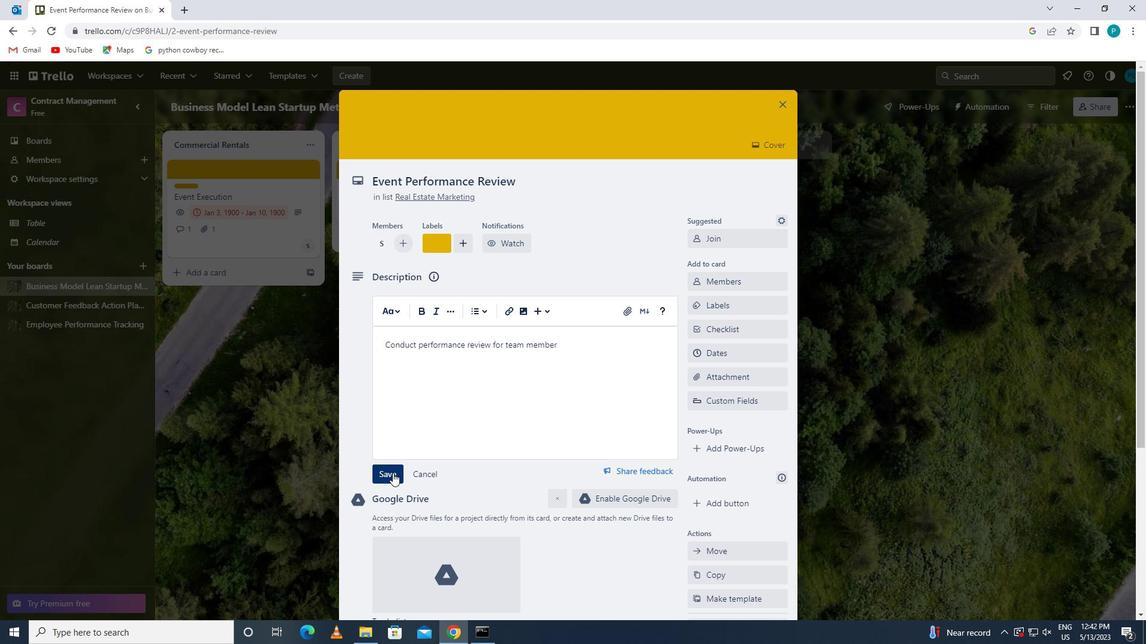 
Action: Mouse scrolled (392, 472) with delta (0, 0)
Screenshot: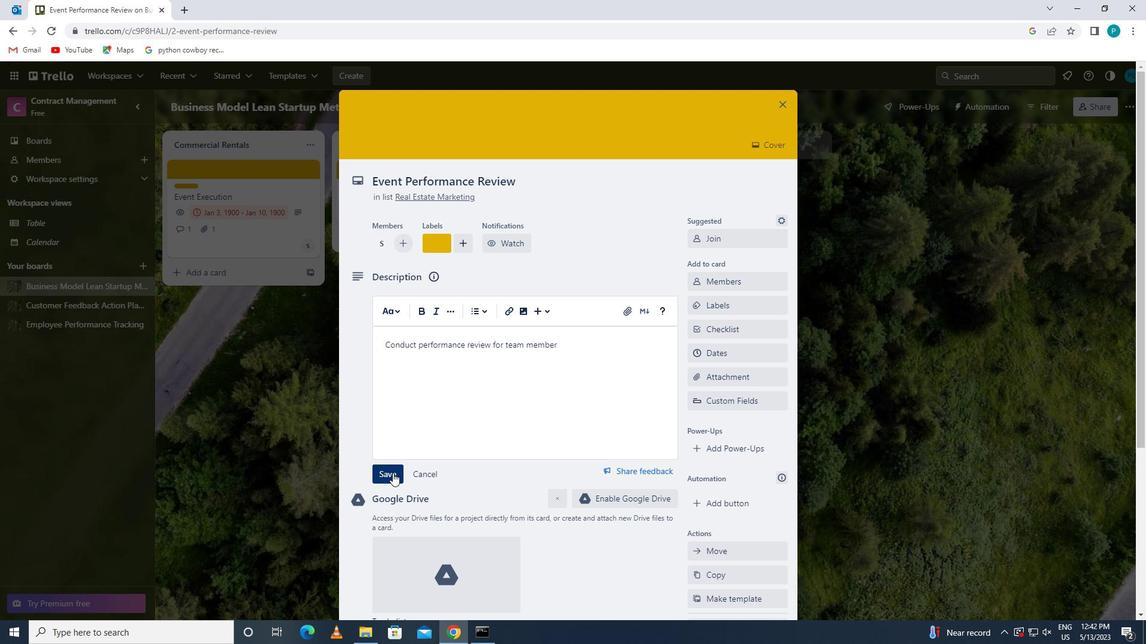 
Action: Mouse scrolled (392, 472) with delta (0, 0)
Screenshot: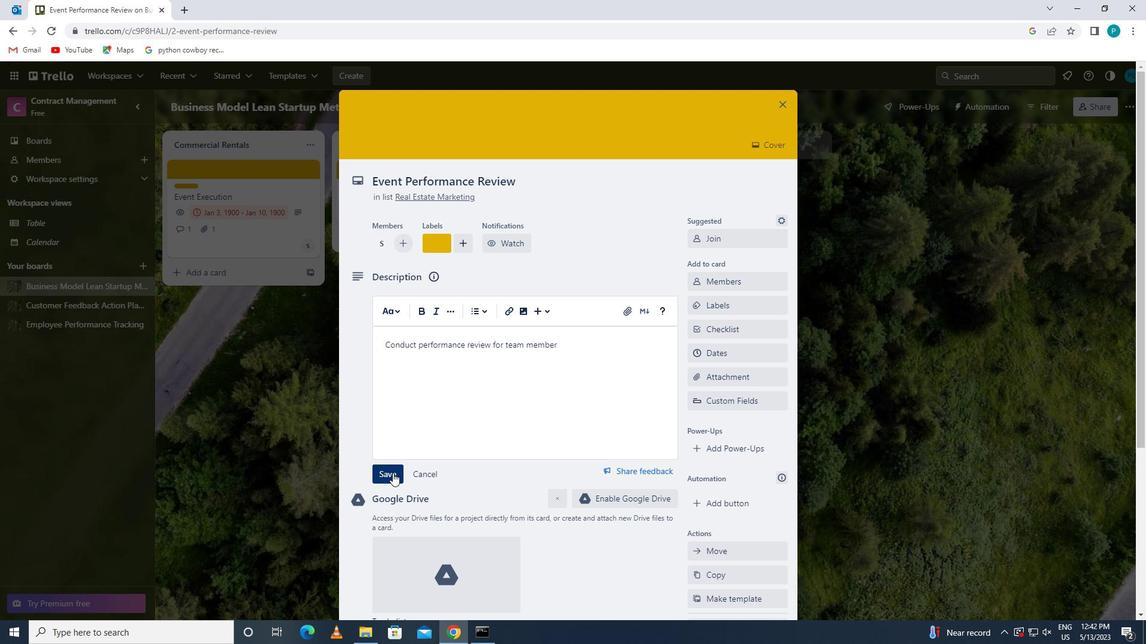 
Action: Mouse scrolled (392, 472) with delta (0, 0)
Screenshot: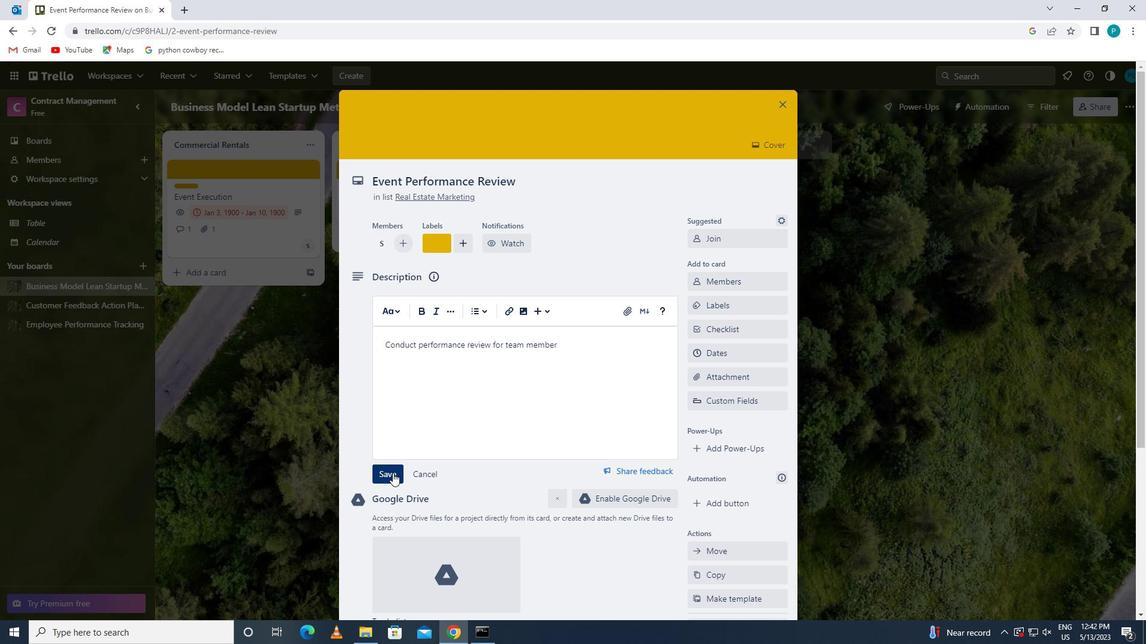 
Action: Mouse scrolled (392, 472) with delta (0, 0)
Screenshot: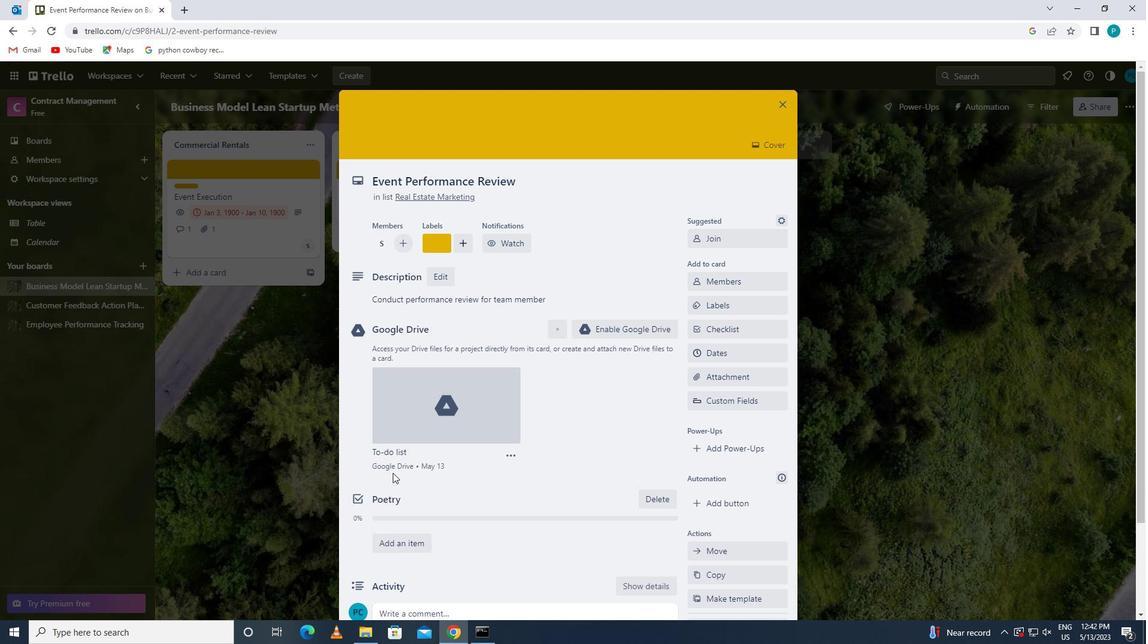 
Action: Mouse moved to (394, 502)
Screenshot: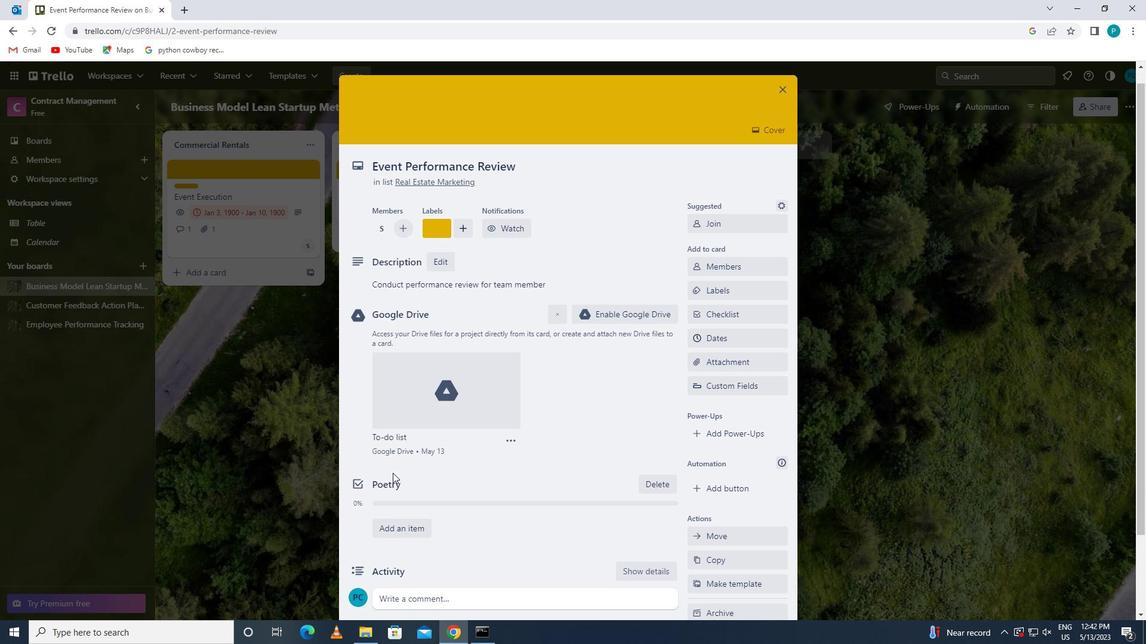 
Action: Mouse pressed left at (394, 502)
Screenshot: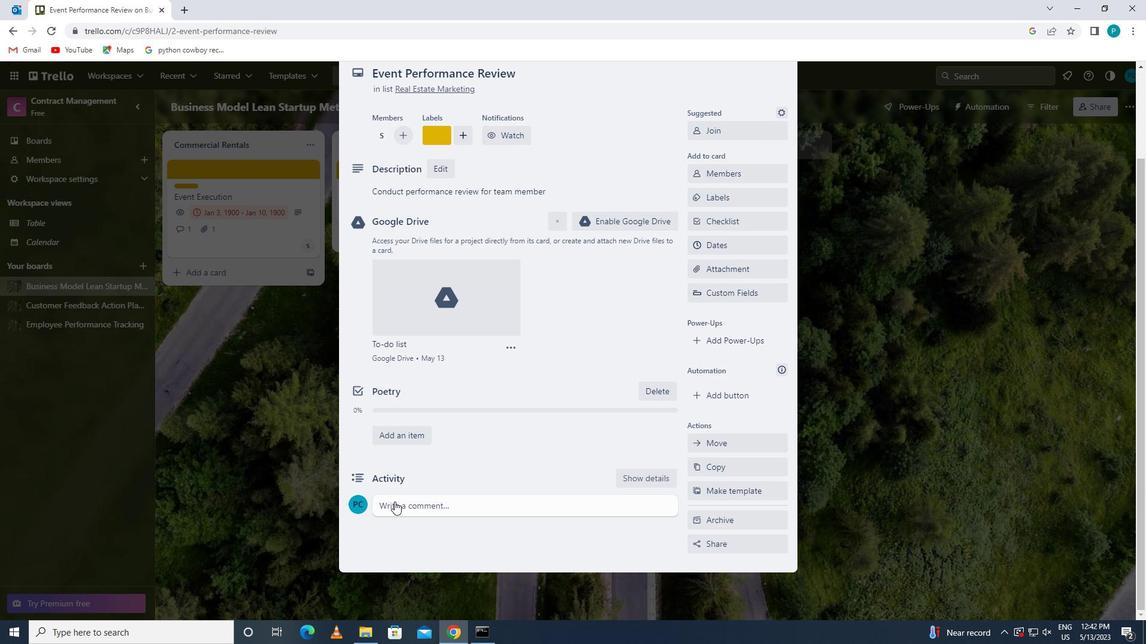 
Action: Key pressed <Key.caps_lock>g<Key.caps_lock>iven<Key.space>the<Key.space><Key.space>potential<Key.space>impact<Key.space>of<Key.space>this<Key.space>task<Key.space>on<Key.space>our<Key.space>team<Key.space>workload<Key.space>,let<Key.space>us<Key.space>ensure<Key.space>that<Key.space>we<Key.space>have<Key.space>the<Key.space>necc<Key.backspace>essary<Key.space>resources<Key.space>and<Key.space>support<Key.space>to<Key.space>execute<Key.space>it<Key.space>effectively
Screenshot: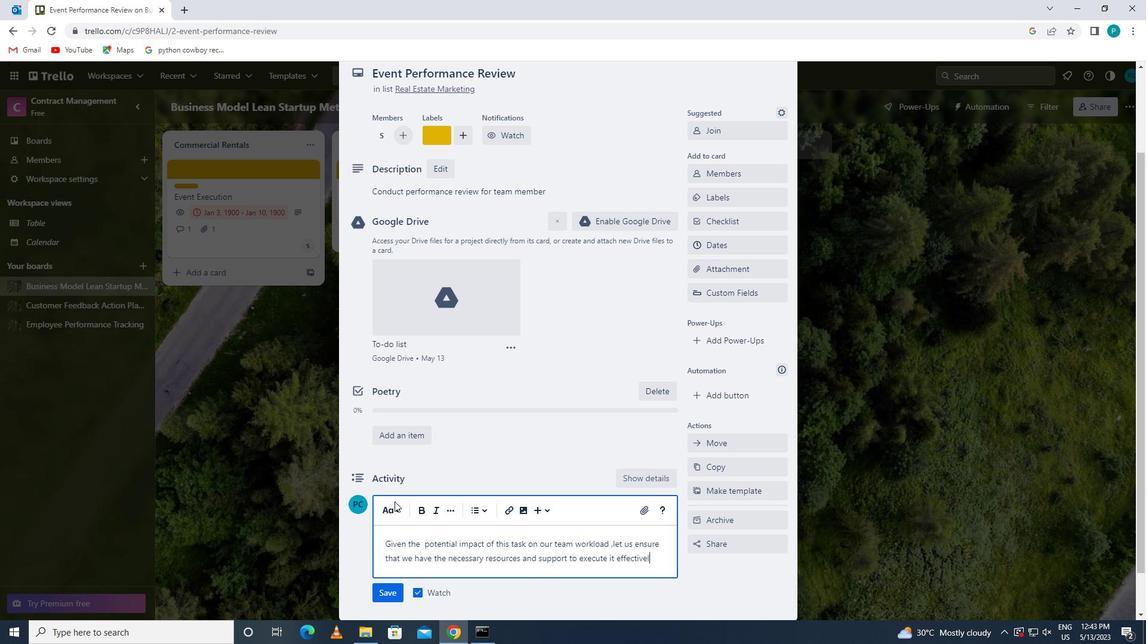 
Action: Mouse moved to (384, 593)
Screenshot: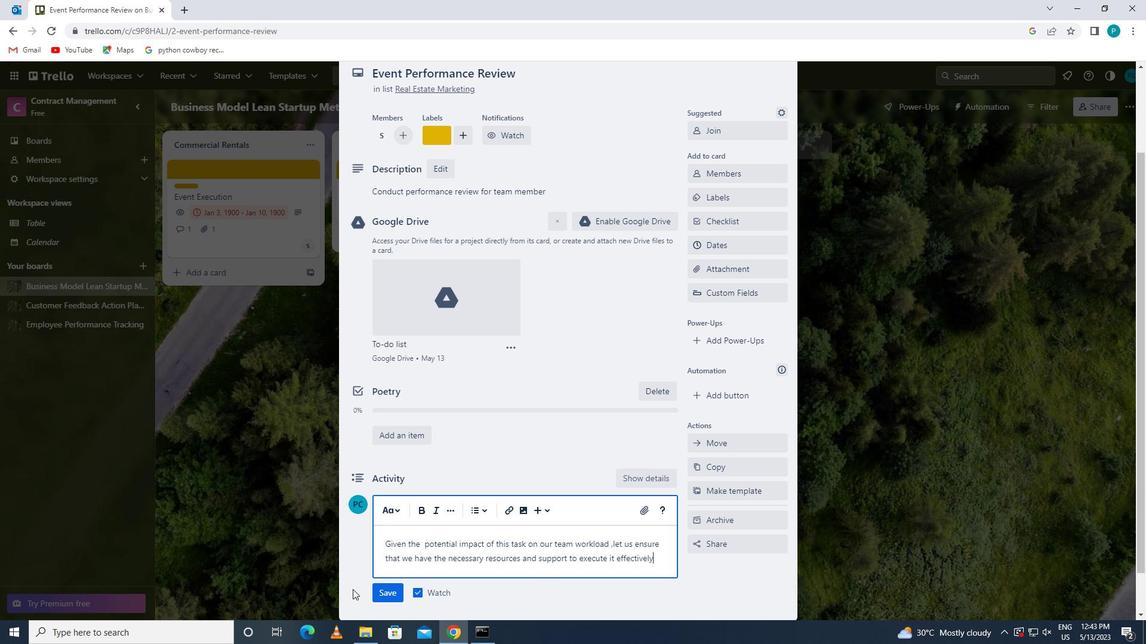 
Action: Mouse pressed left at (384, 593)
Screenshot: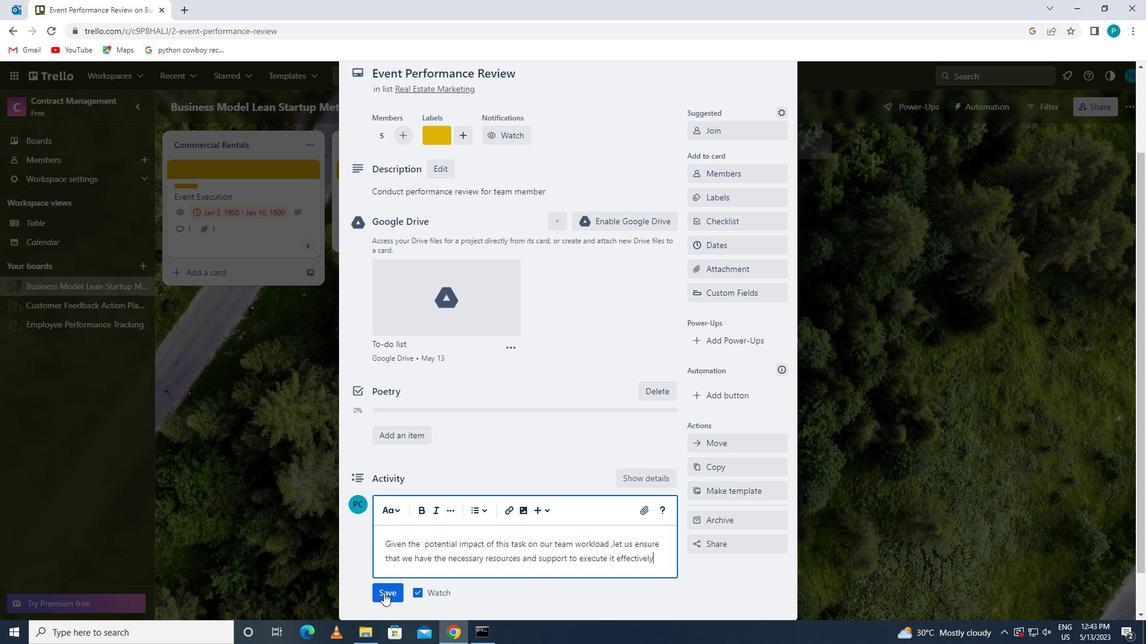 
Action: Mouse moved to (722, 245)
Screenshot: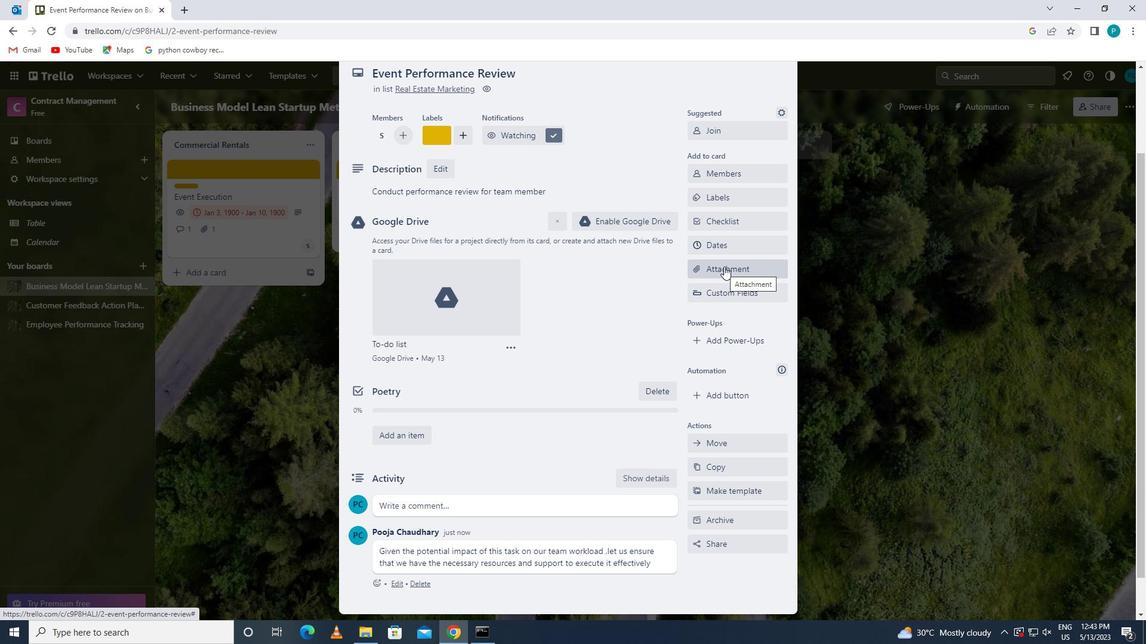 
Action: Mouse pressed left at (722, 245)
Screenshot: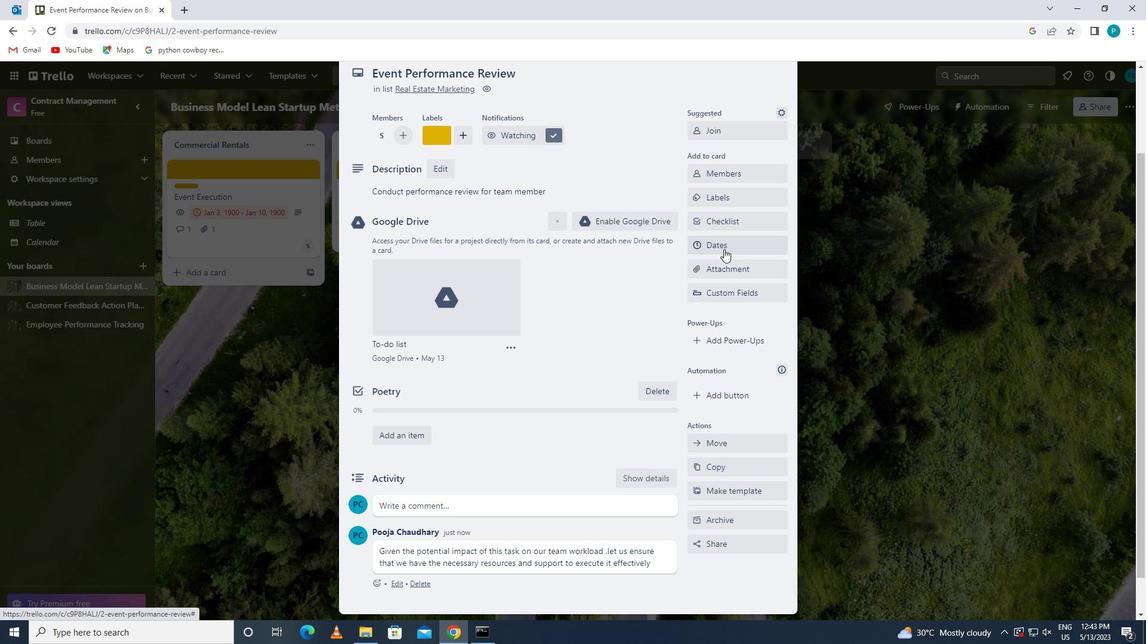 
Action: Mouse moved to (703, 318)
Screenshot: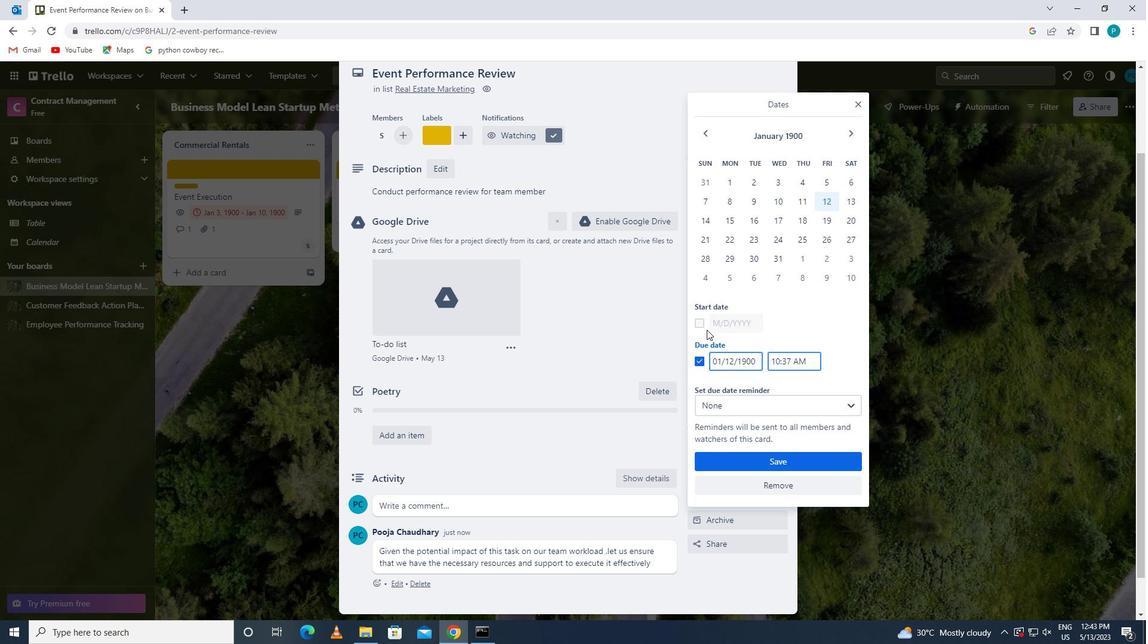 
Action: Mouse pressed left at (703, 318)
Screenshot: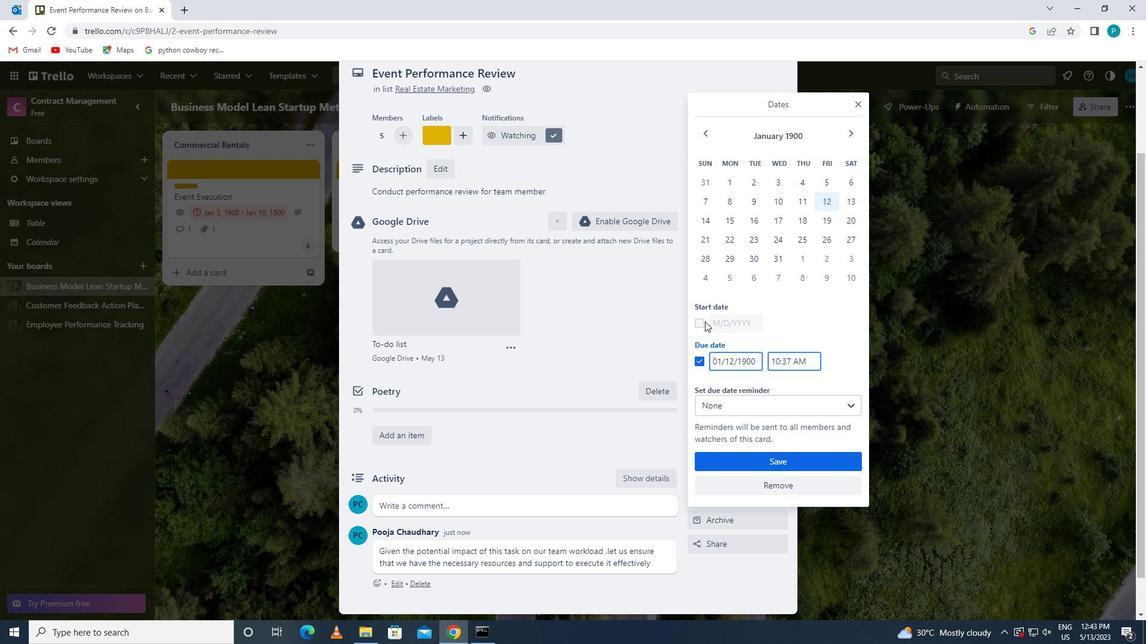 
Action: Mouse moved to (710, 322)
Screenshot: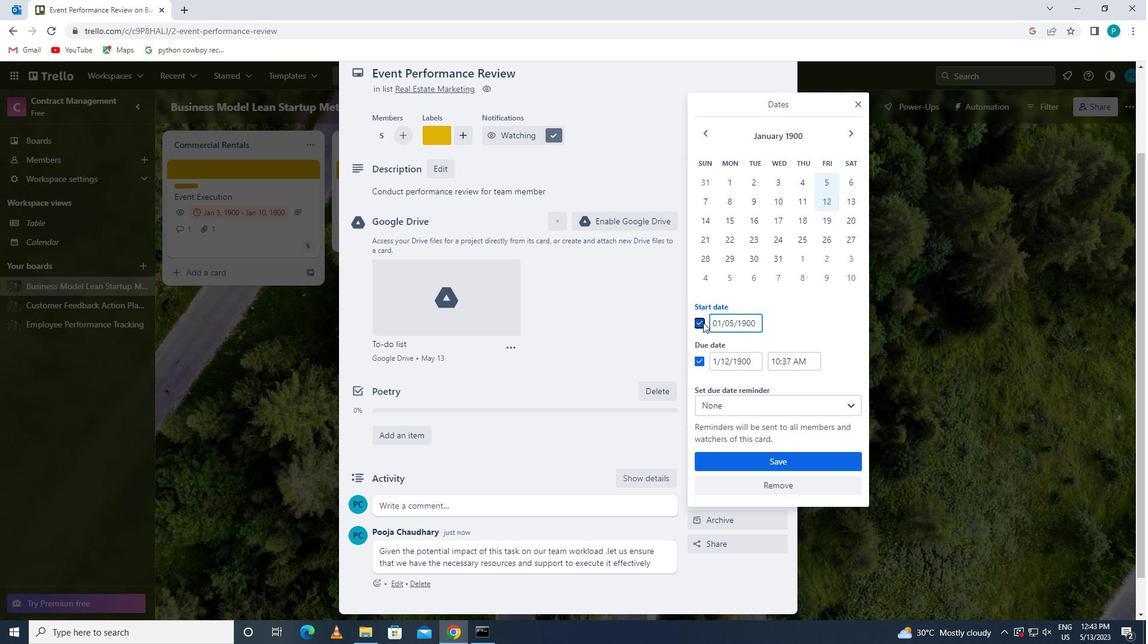 
Action: Mouse pressed left at (710, 322)
Screenshot: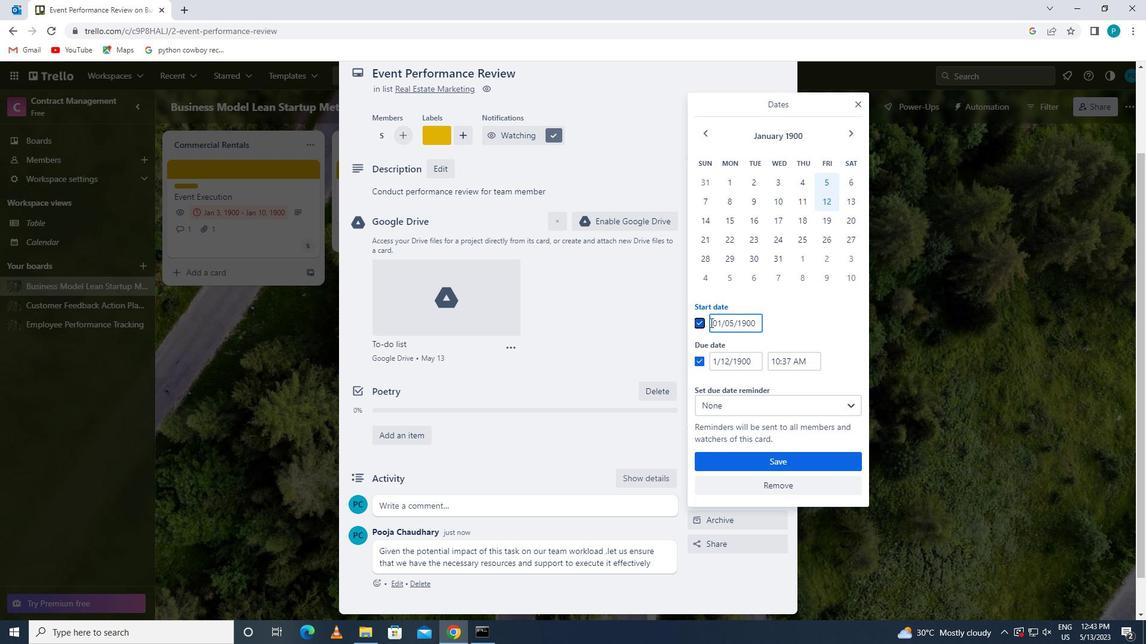 
Action: Mouse moved to (768, 327)
Screenshot: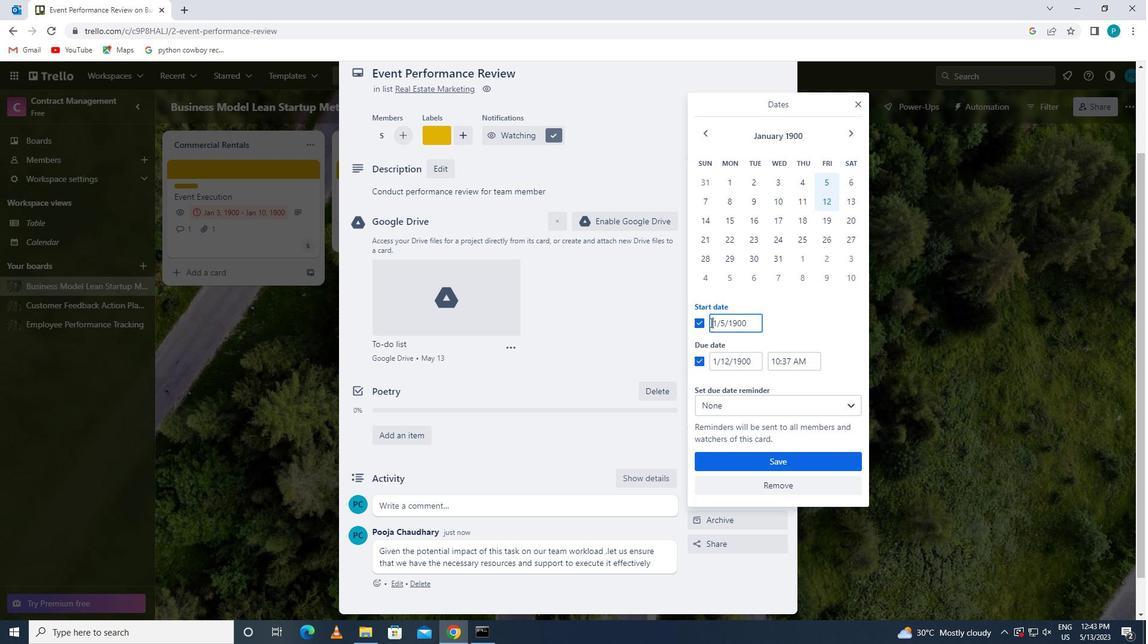
Action: Key pressed 1/6/1900
Screenshot: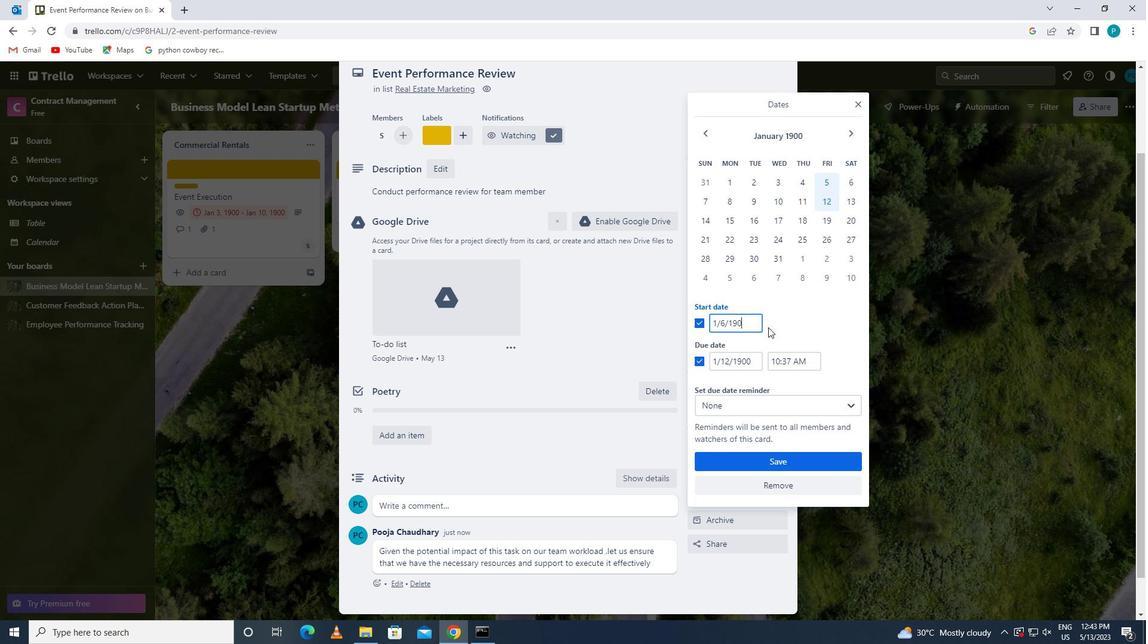 
Action: Mouse moved to (714, 362)
Screenshot: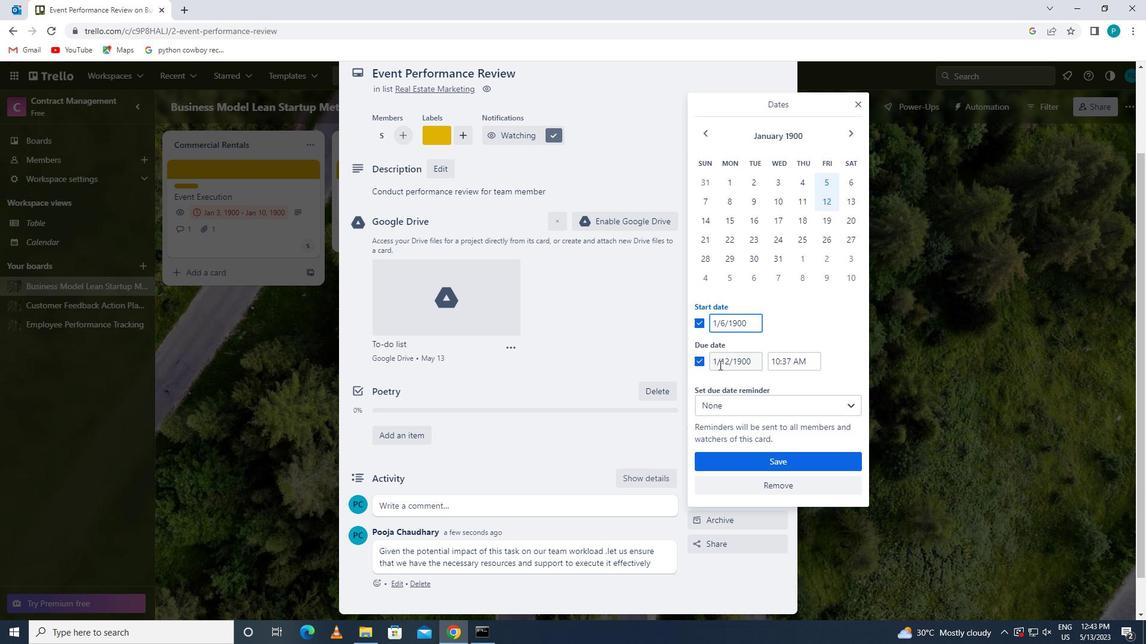
Action: Mouse pressed left at (714, 362)
Screenshot: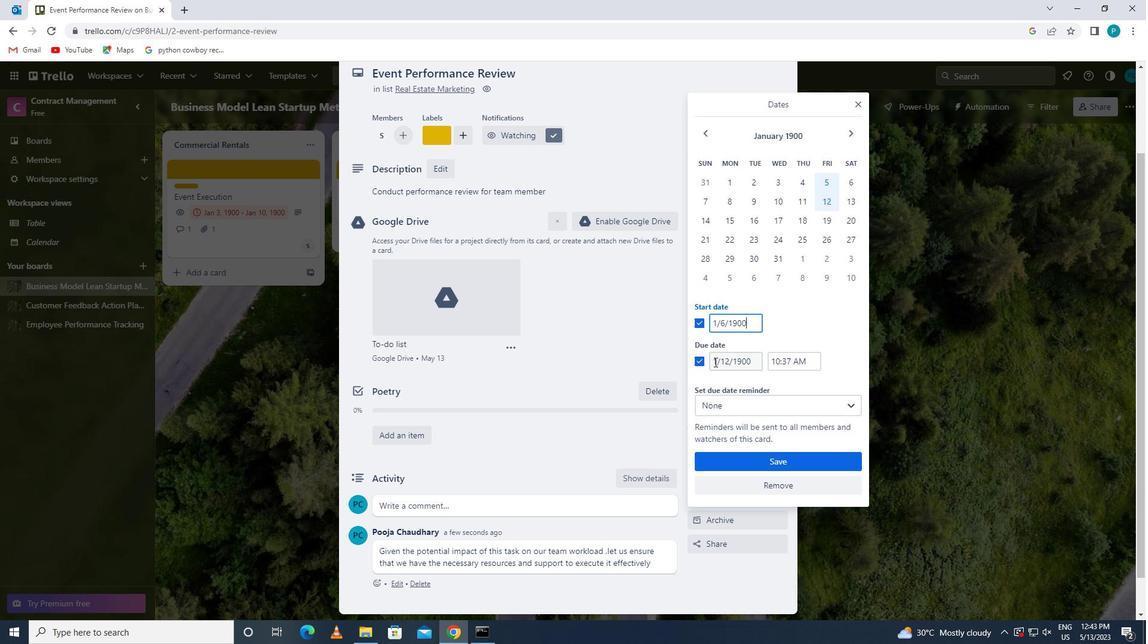 
Action: Mouse moved to (760, 368)
Screenshot: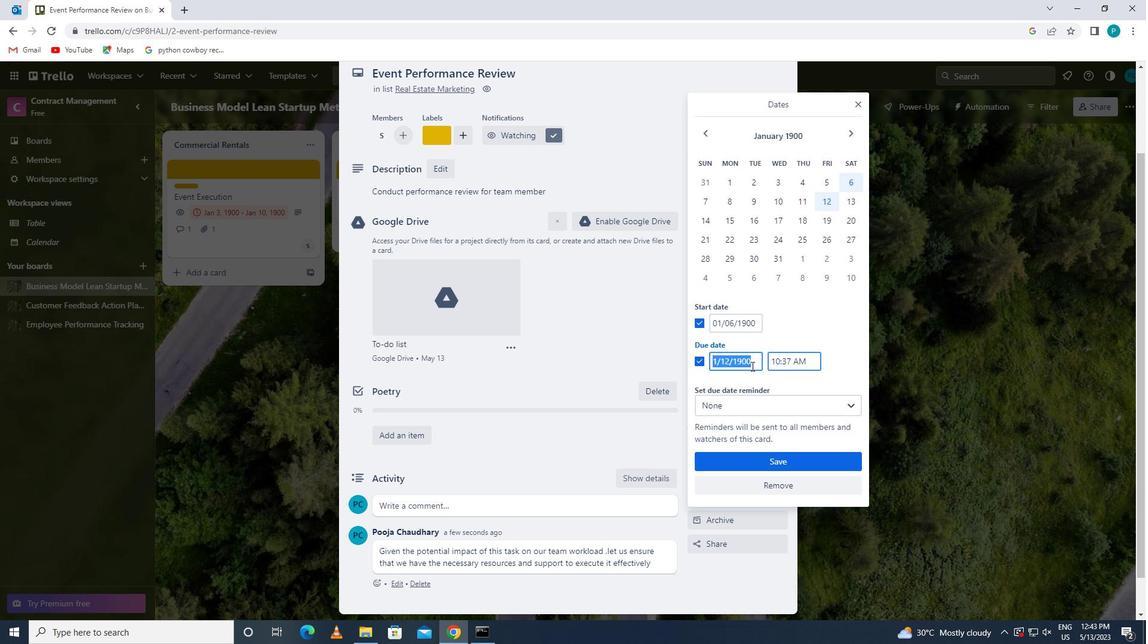 
Action: Key pressed 1/13/1900
Screenshot: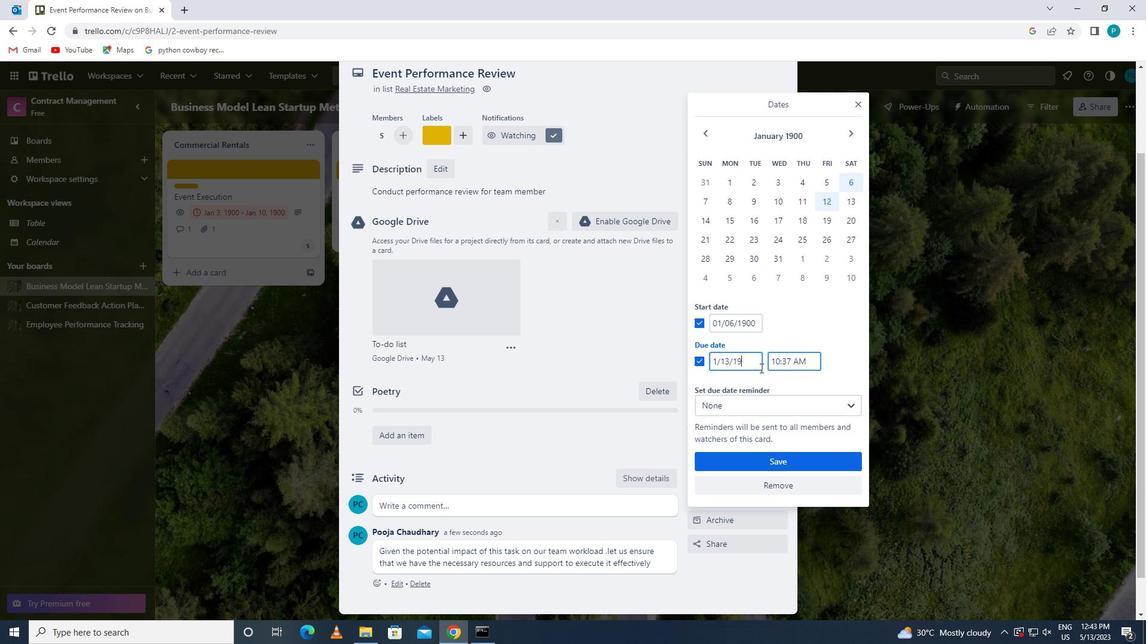 
Action: Mouse moved to (745, 462)
Screenshot: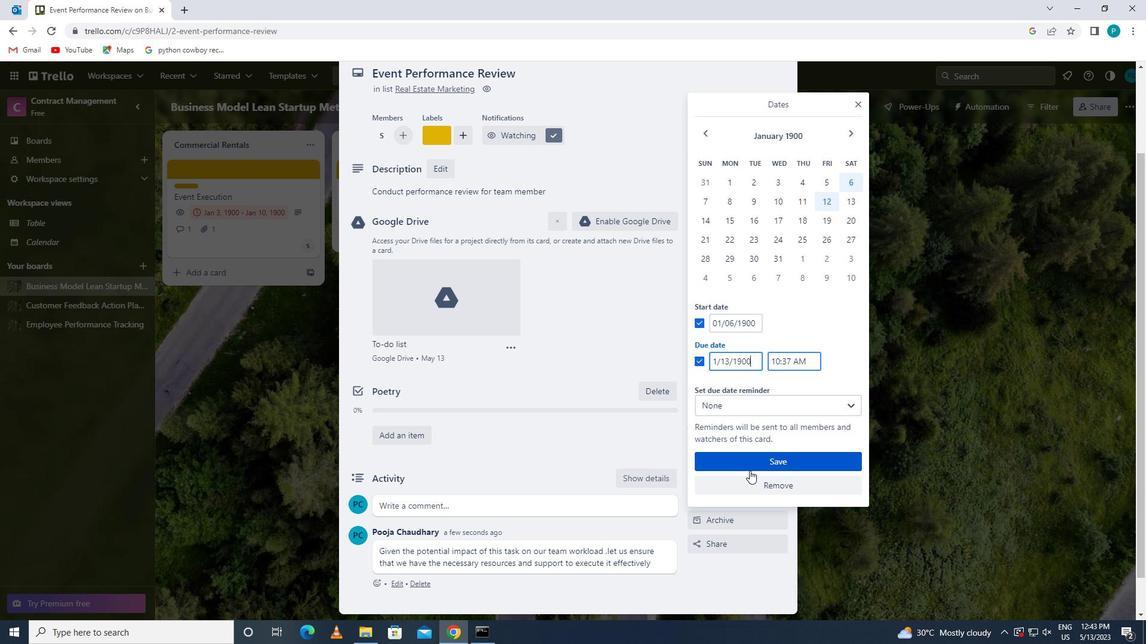 
Action: Mouse pressed left at (745, 462)
Screenshot: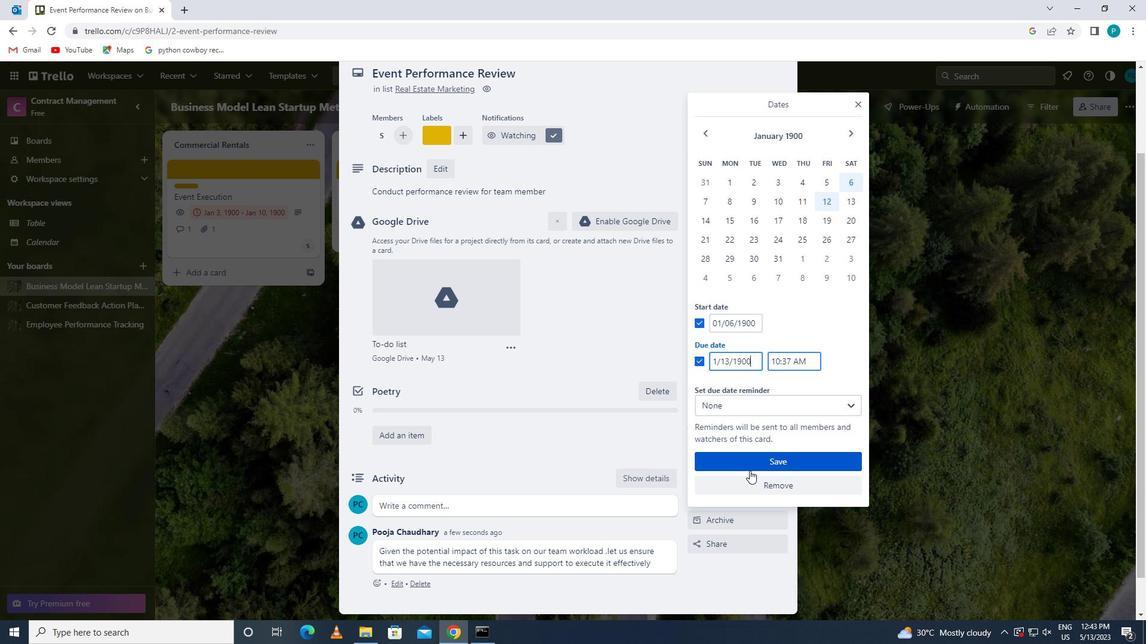 
Action: Mouse scrolled (745, 462) with delta (0, 0)
Screenshot: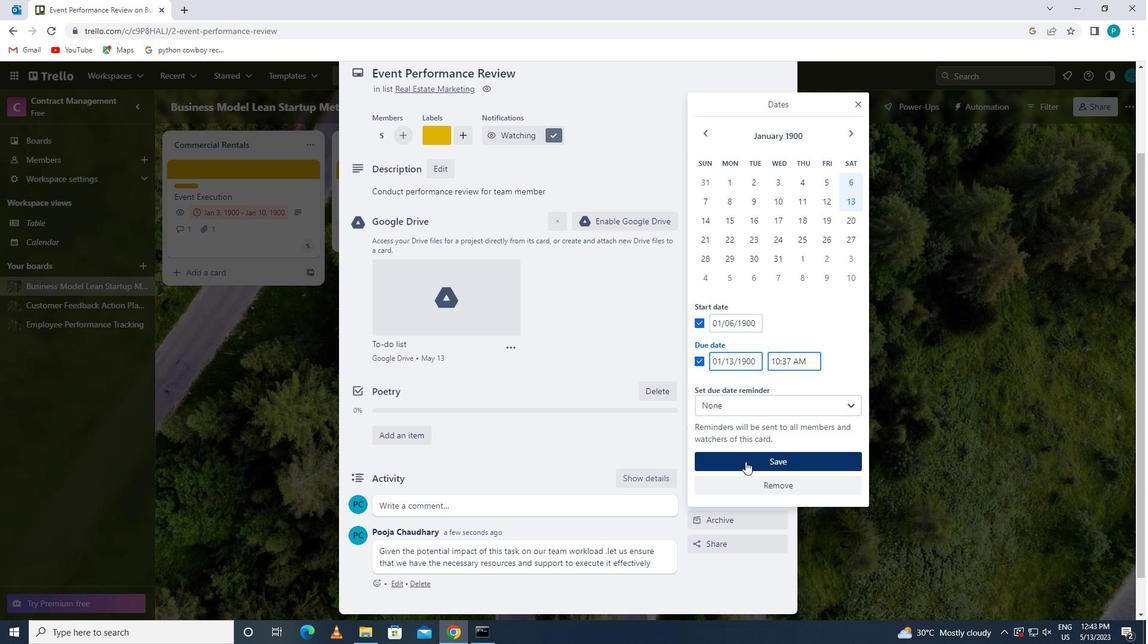 
Action: Mouse scrolled (745, 462) with delta (0, 0)
Screenshot: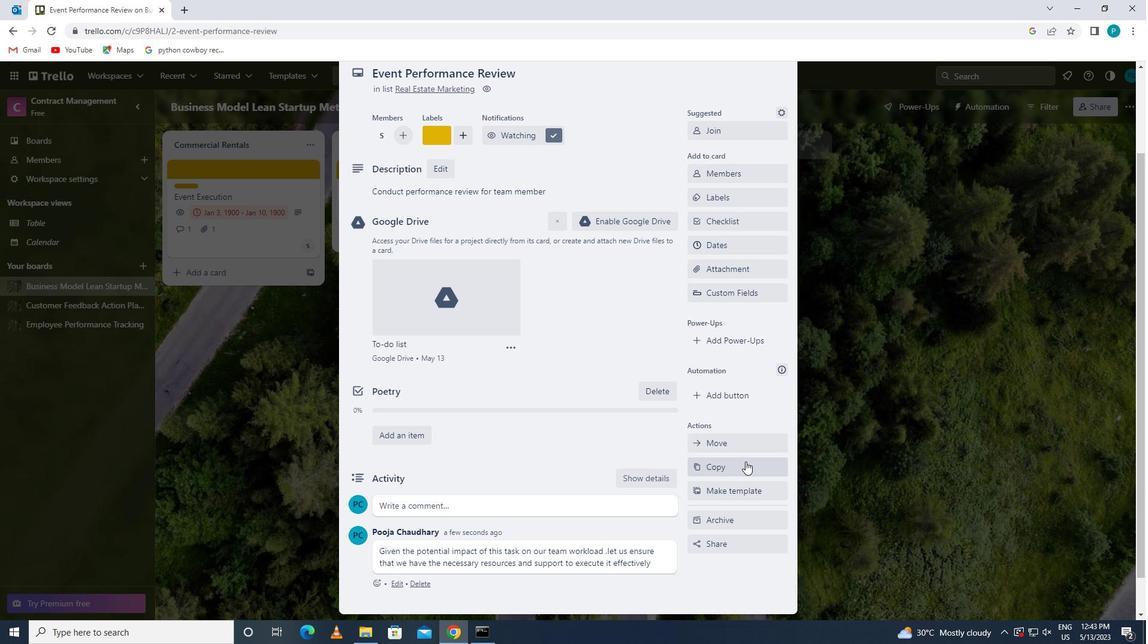 
Action: Mouse scrolled (745, 462) with delta (0, 0)
Screenshot: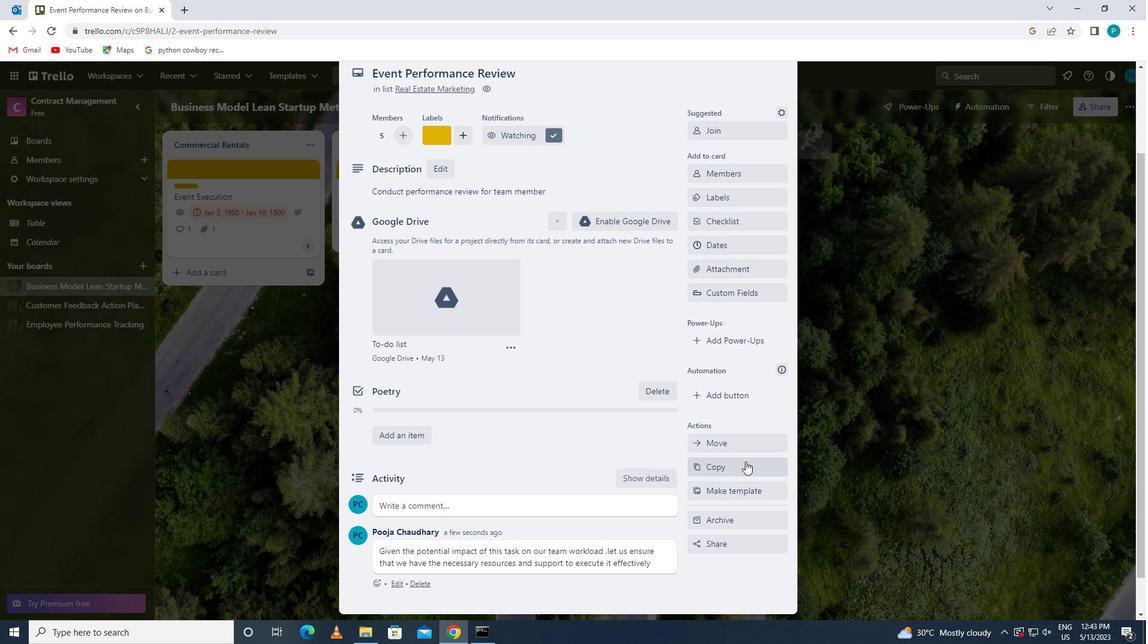
Action: Mouse scrolled (745, 462) with delta (0, 0)
Screenshot: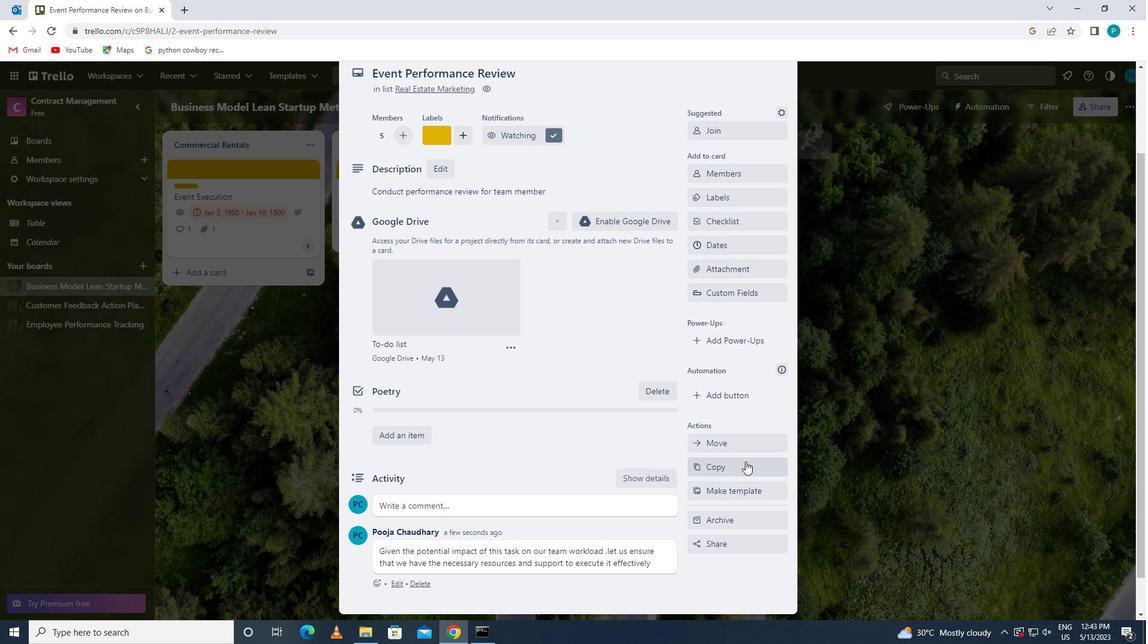 
Action: Mouse scrolled (745, 462) with delta (0, 0)
Screenshot: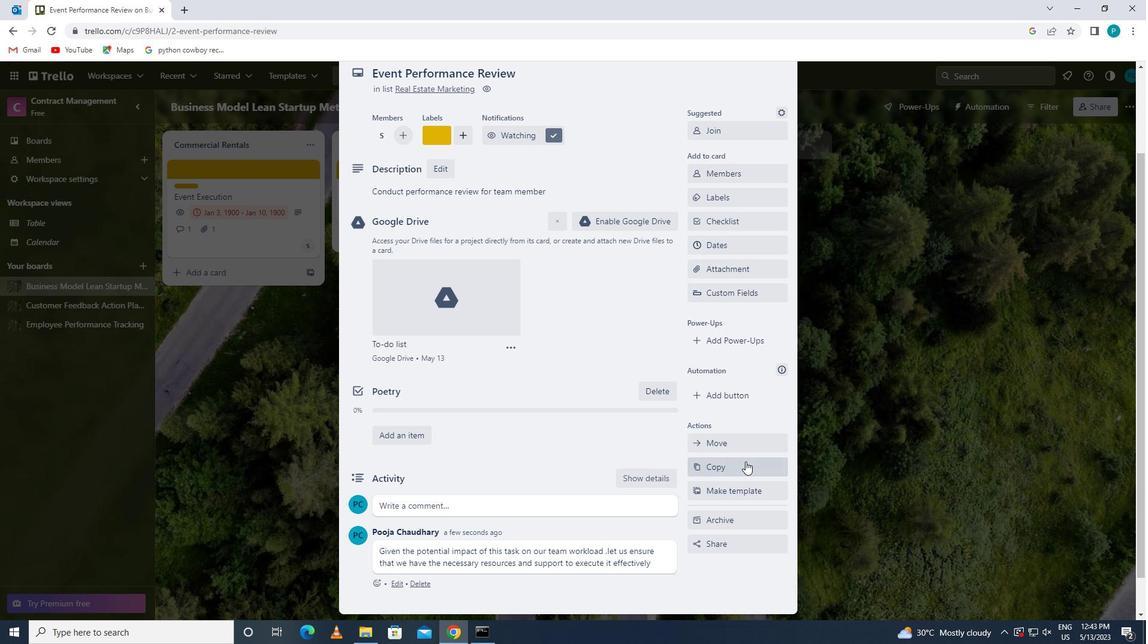 
